 Task: Search one way flight ticket for 1 adult, 5 children, 2 infants in seat and 1 infant on lap in first from Lawton: Lawton-fort Sill Regional Airport to New Bern: Coastal Carolina Regional Airport (was Craven County Regional) on 8-4-2023. Choice of flights is Royal air maroc. Number of bags: 7 checked bags. Price is upto 77000. Outbound departure time preference is 12:00.
Action: Mouse pressed left at (323, 264)
Screenshot: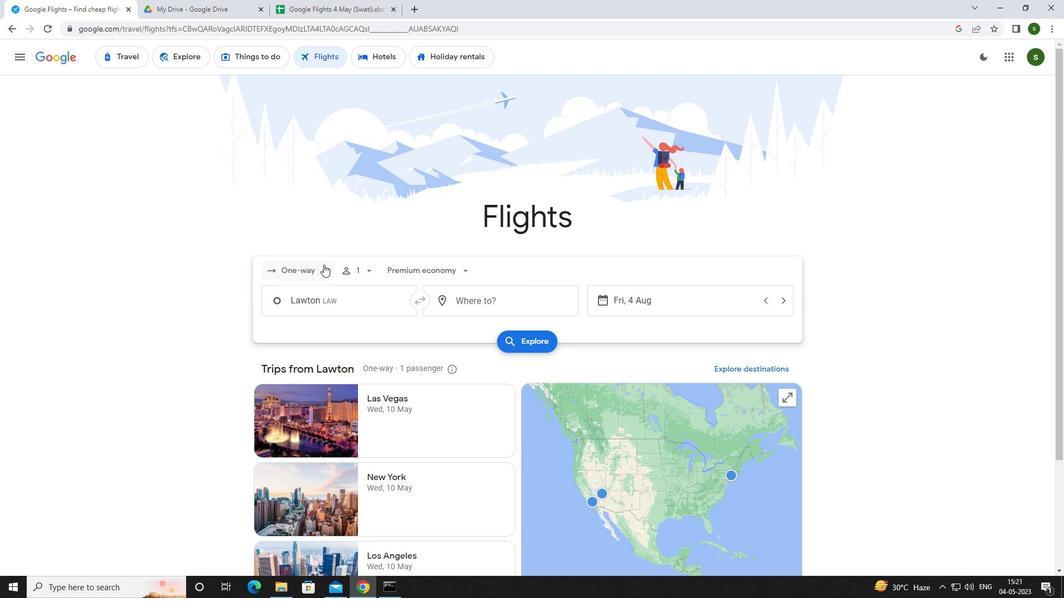 
Action: Mouse moved to (317, 317)
Screenshot: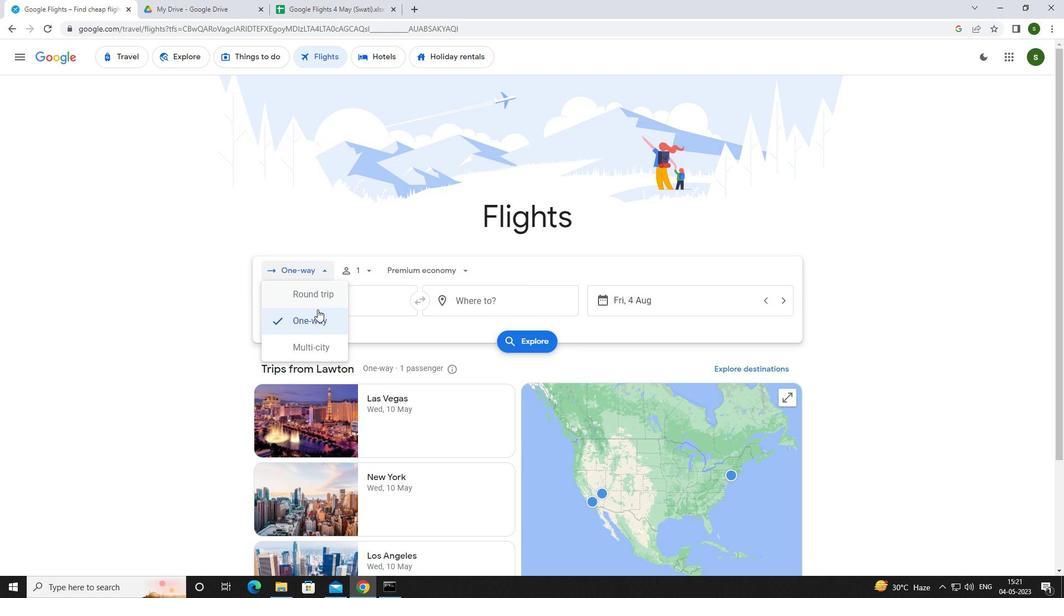 
Action: Mouse pressed left at (317, 317)
Screenshot: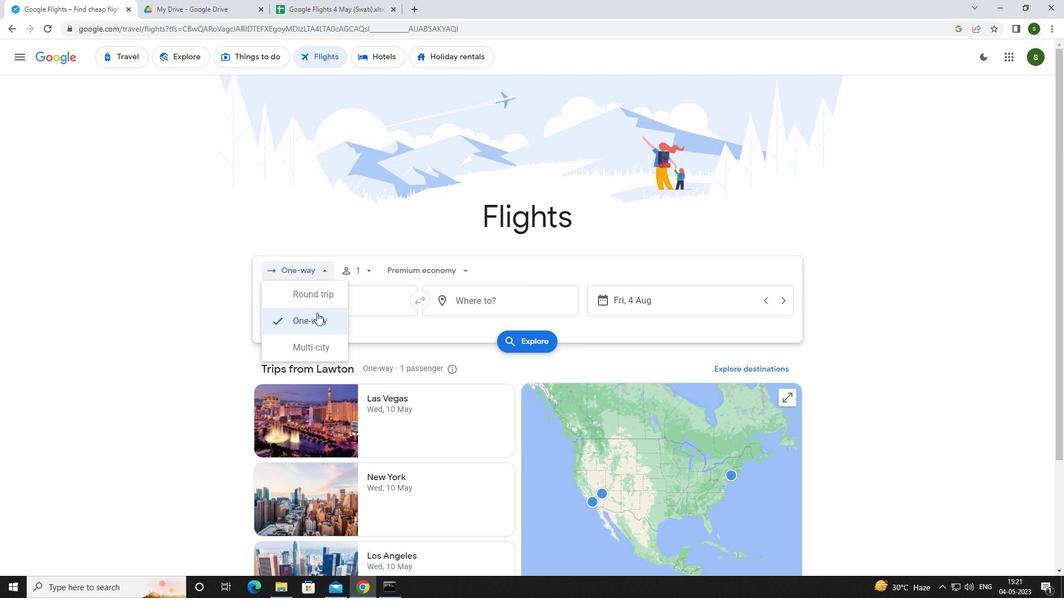 
Action: Mouse moved to (364, 273)
Screenshot: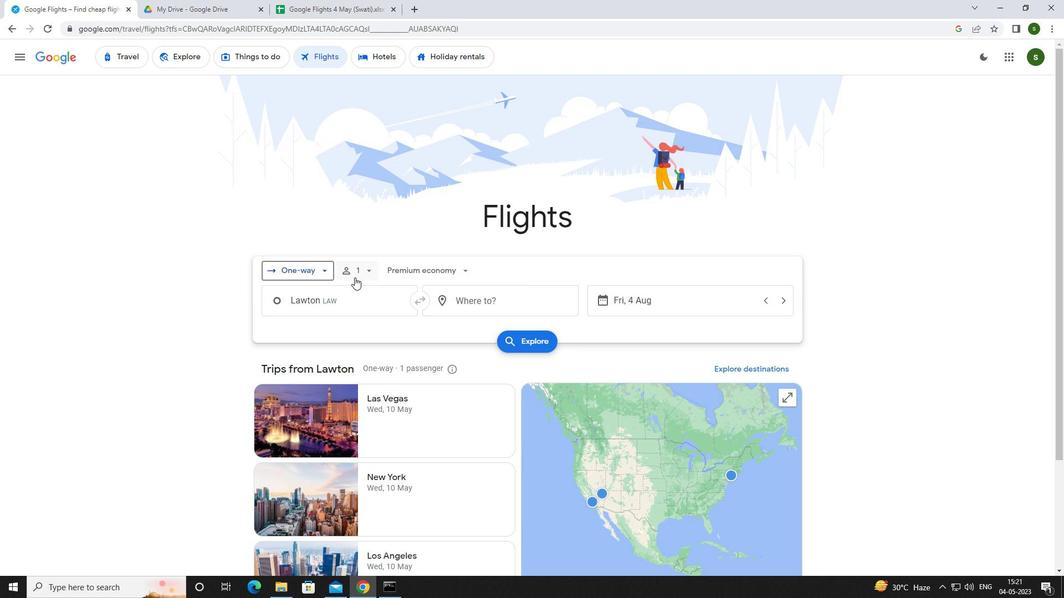 
Action: Mouse pressed left at (364, 273)
Screenshot: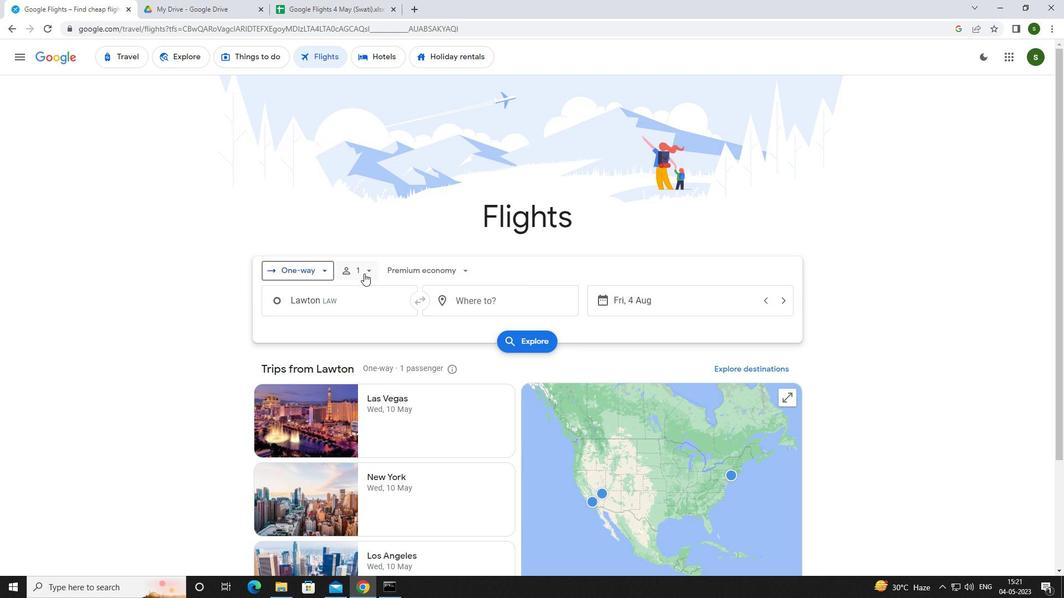 
Action: Mouse moved to (458, 323)
Screenshot: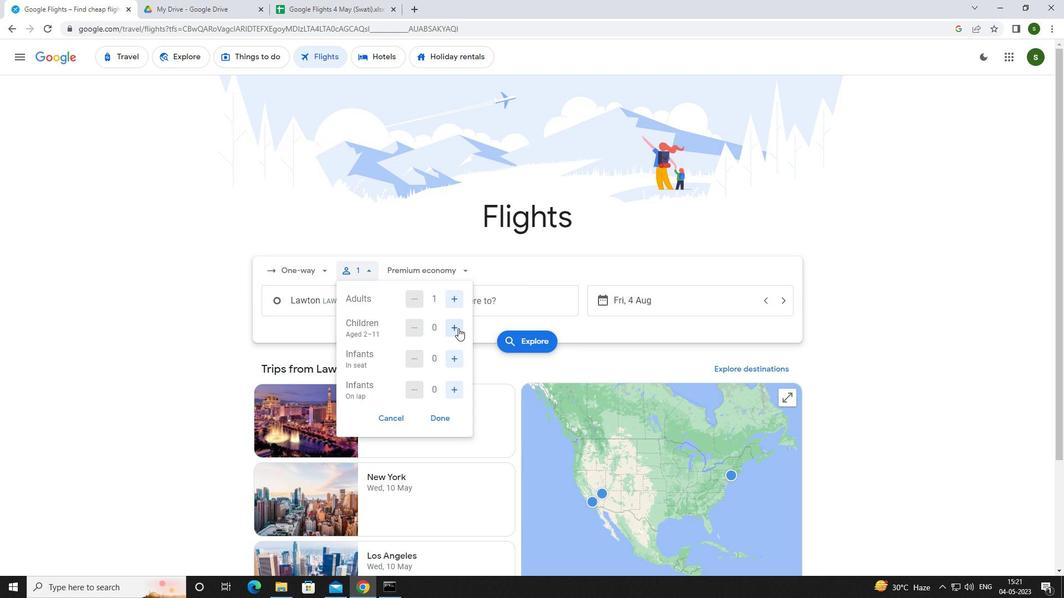 
Action: Mouse pressed left at (458, 323)
Screenshot: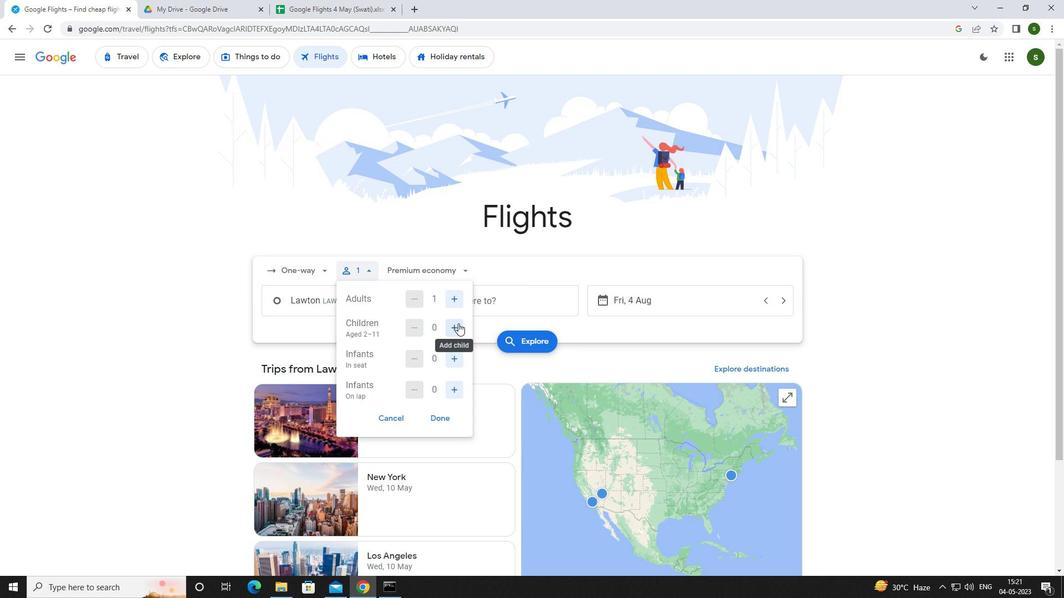 
Action: Mouse pressed left at (458, 323)
Screenshot: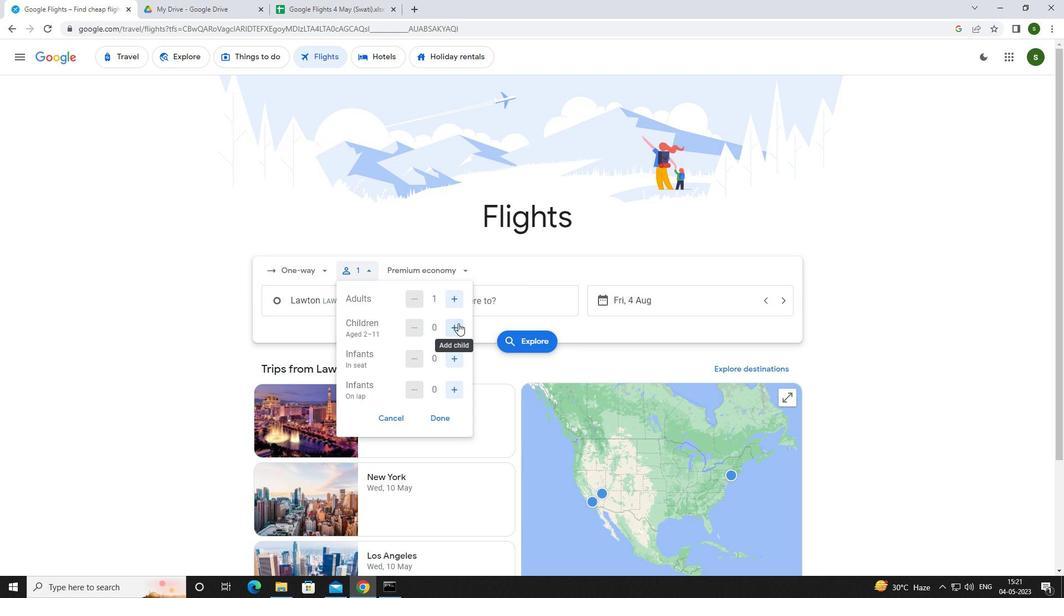 
Action: Mouse pressed left at (458, 323)
Screenshot: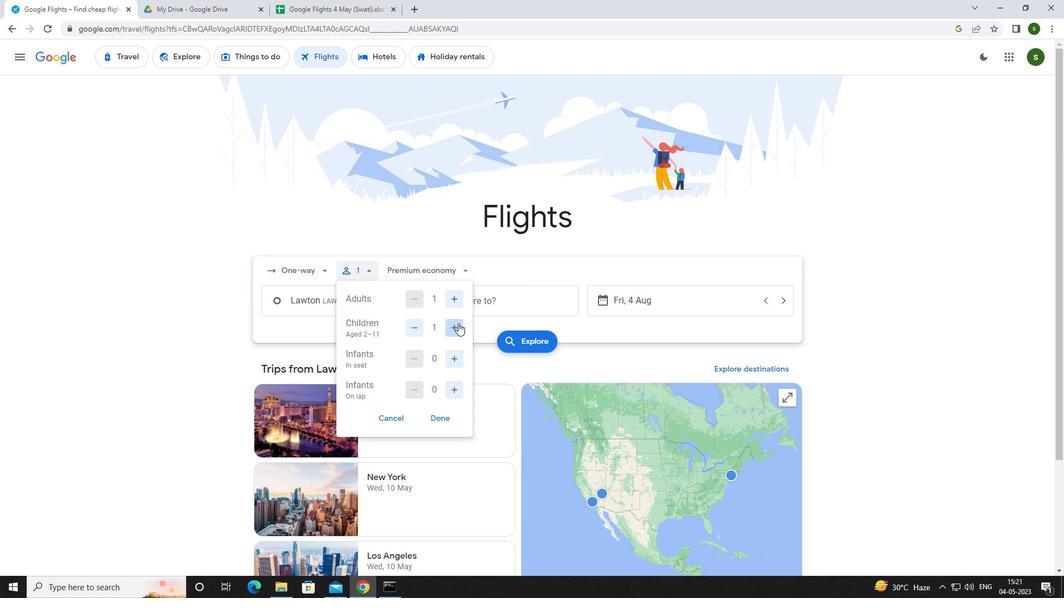 
Action: Mouse pressed left at (458, 323)
Screenshot: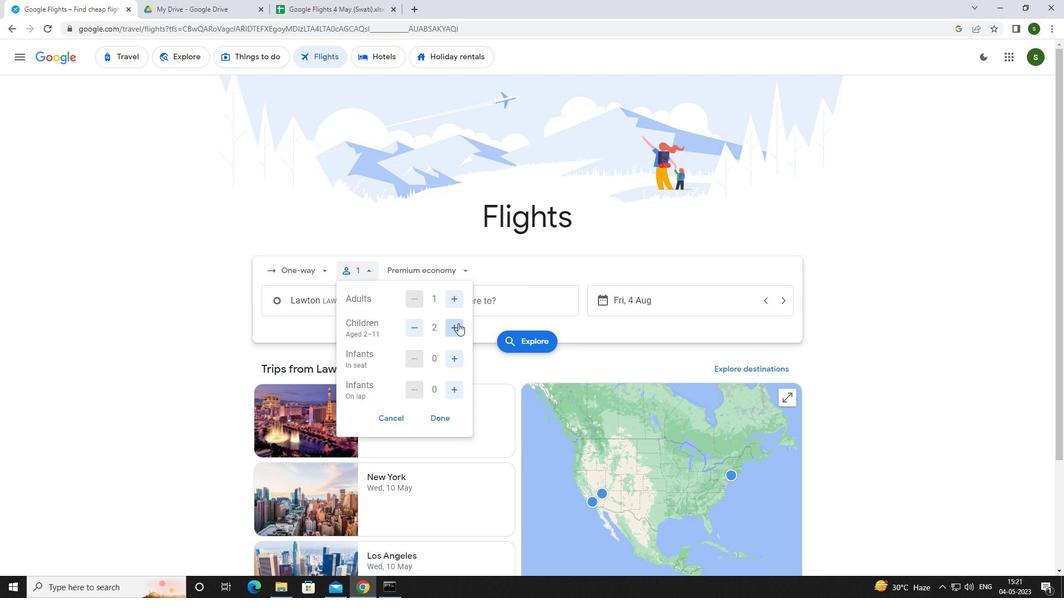 
Action: Mouse pressed left at (458, 323)
Screenshot: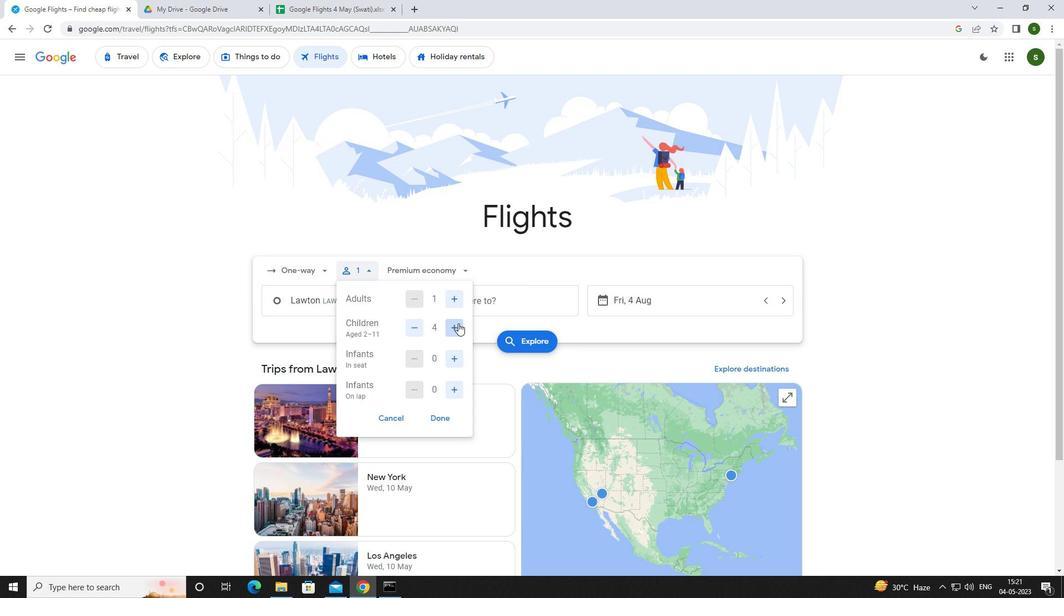 
Action: Mouse moved to (450, 356)
Screenshot: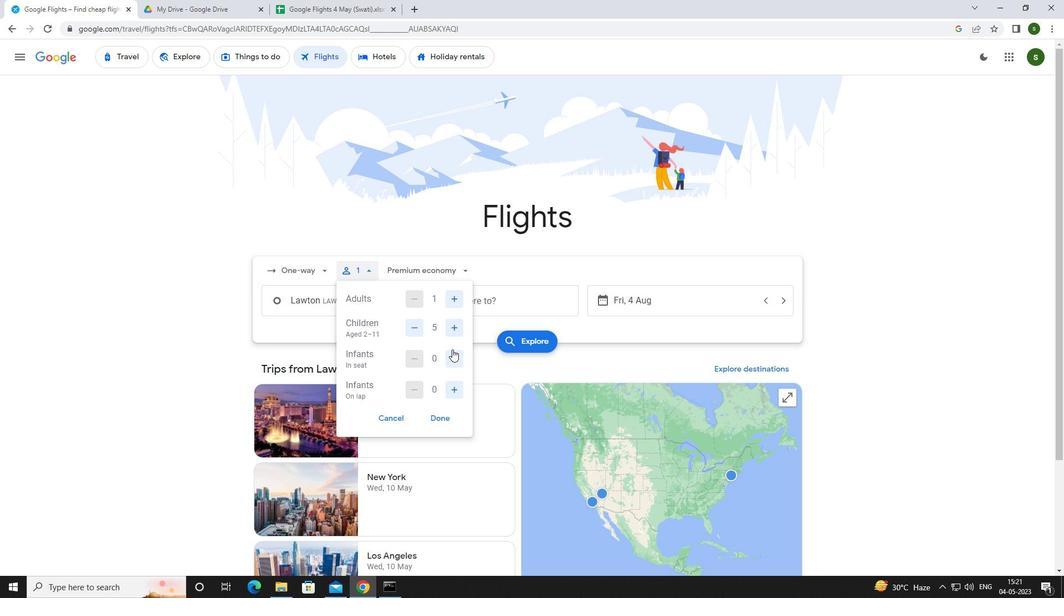 
Action: Mouse pressed left at (450, 356)
Screenshot: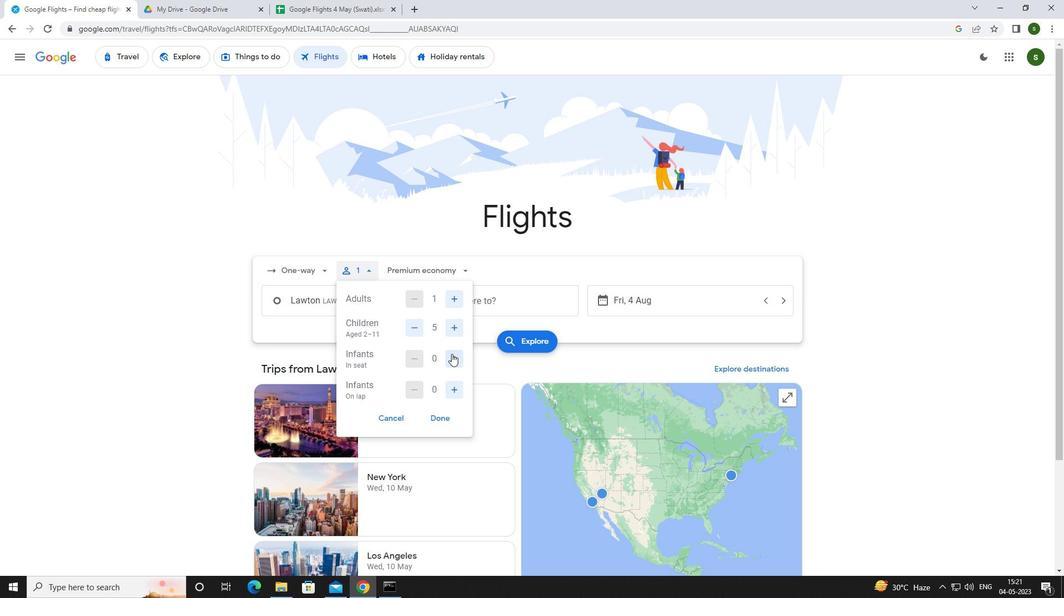 
Action: Mouse moved to (446, 386)
Screenshot: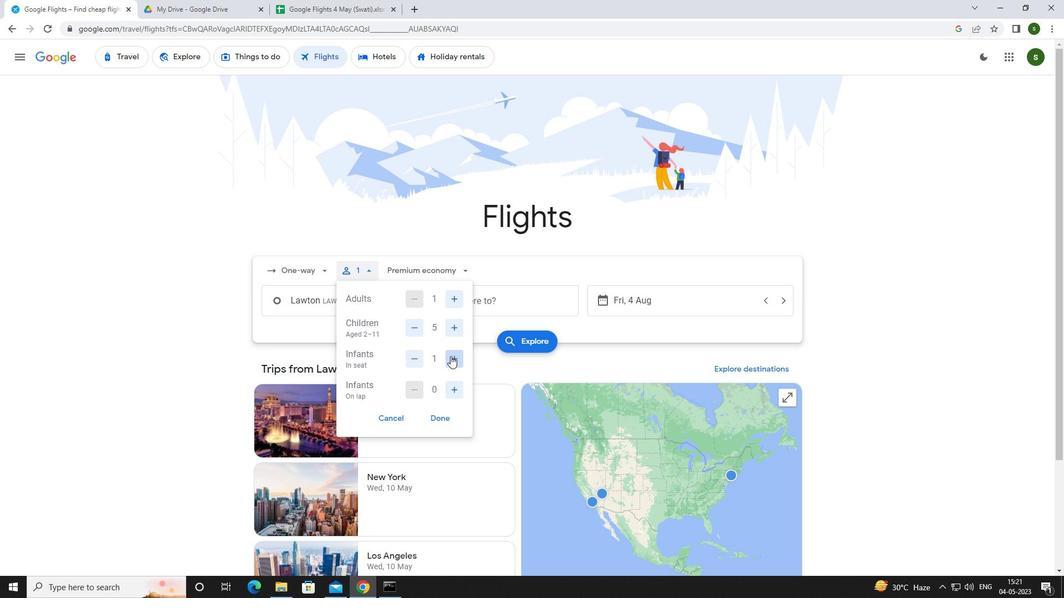 
Action: Mouse pressed left at (446, 386)
Screenshot: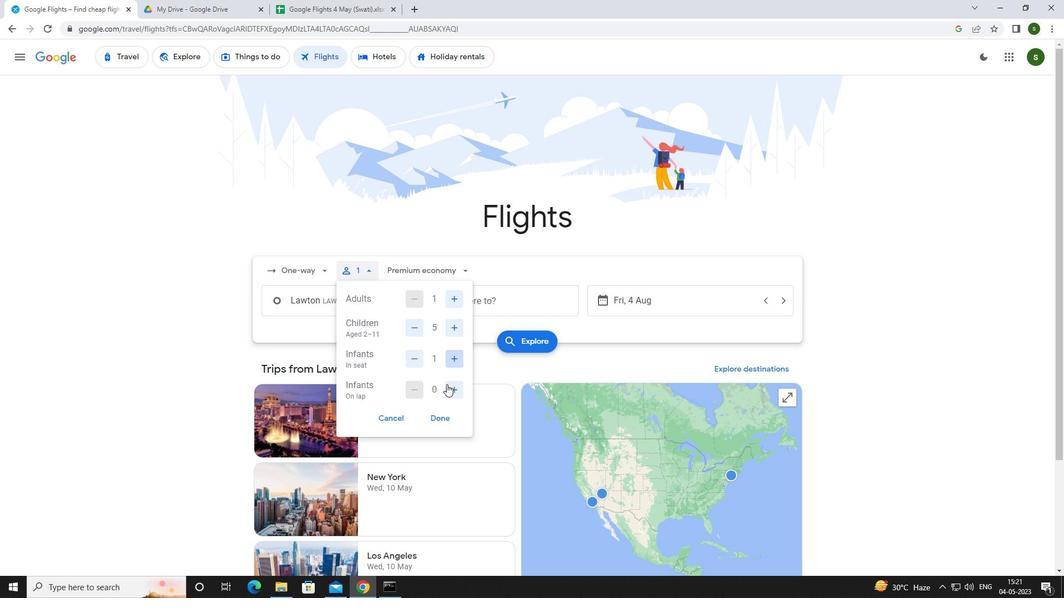 
Action: Mouse moved to (452, 276)
Screenshot: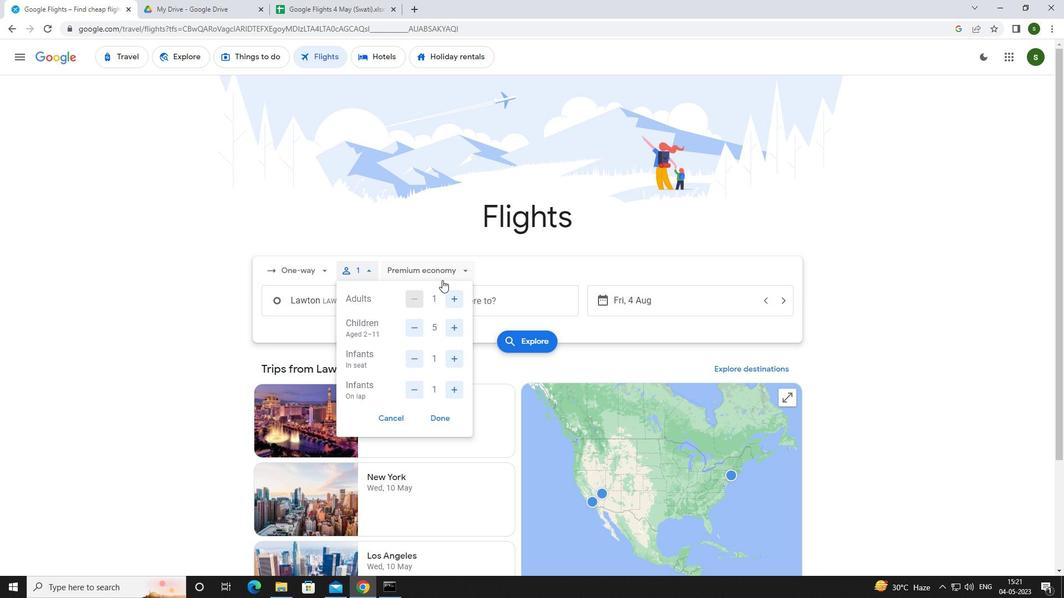 
Action: Mouse pressed left at (452, 276)
Screenshot: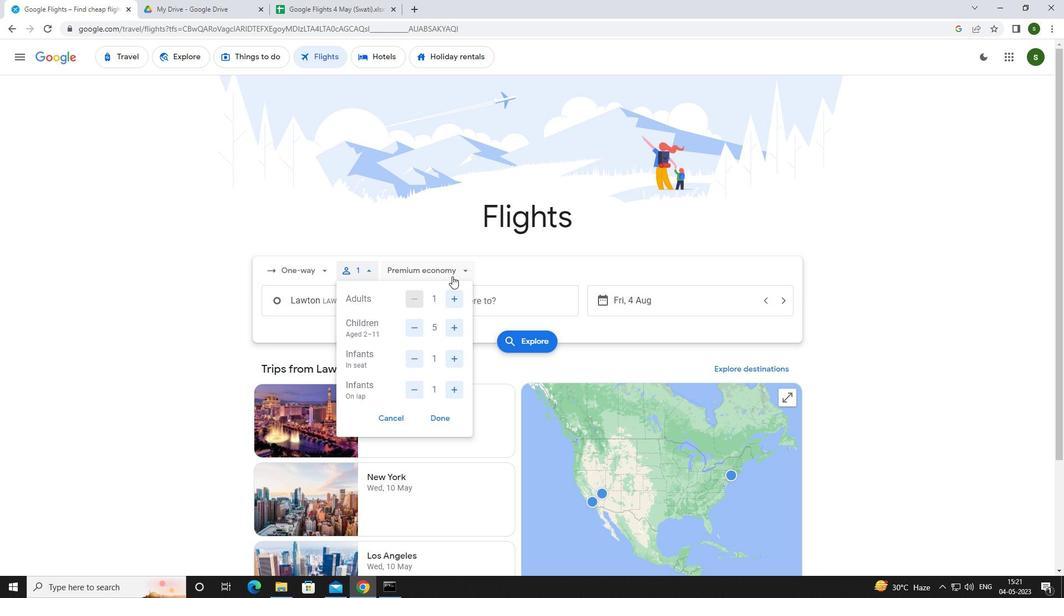 
Action: Mouse moved to (443, 373)
Screenshot: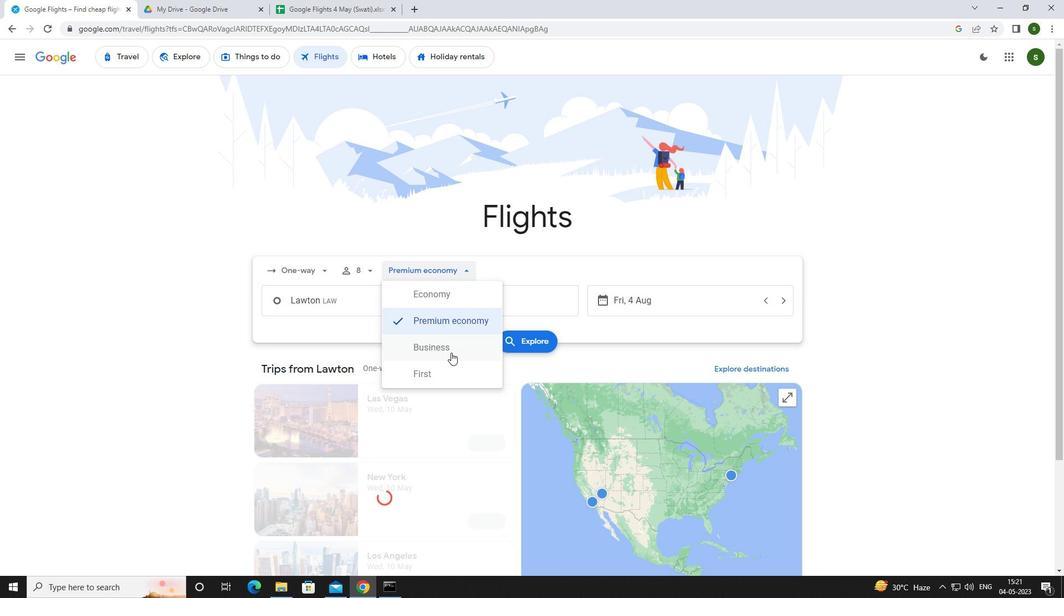 
Action: Mouse pressed left at (443, 373)
Screenshot: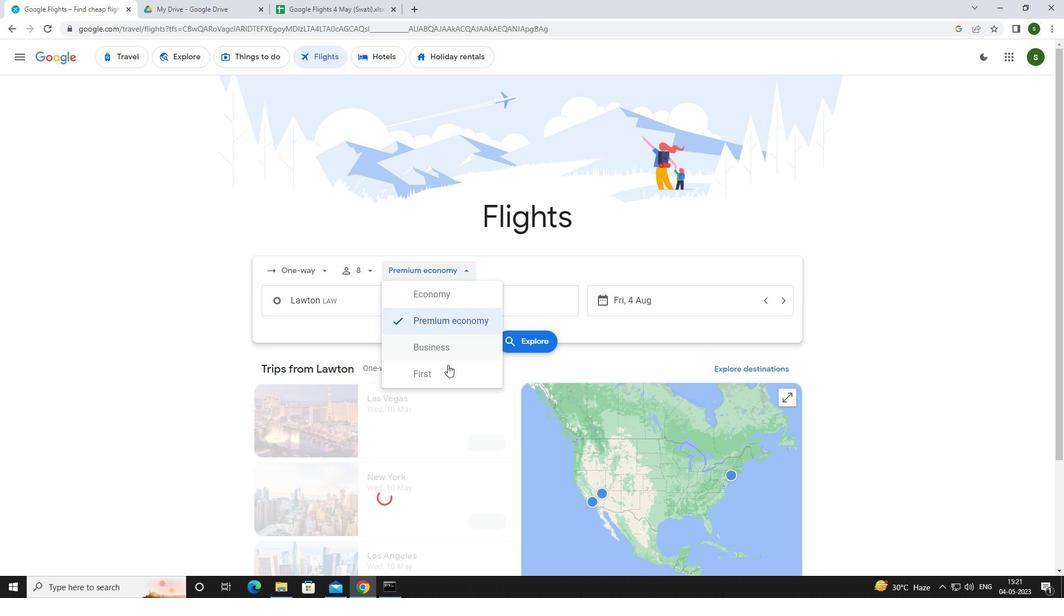 
Action: Mouse moved to (369, 301)
Screenshot: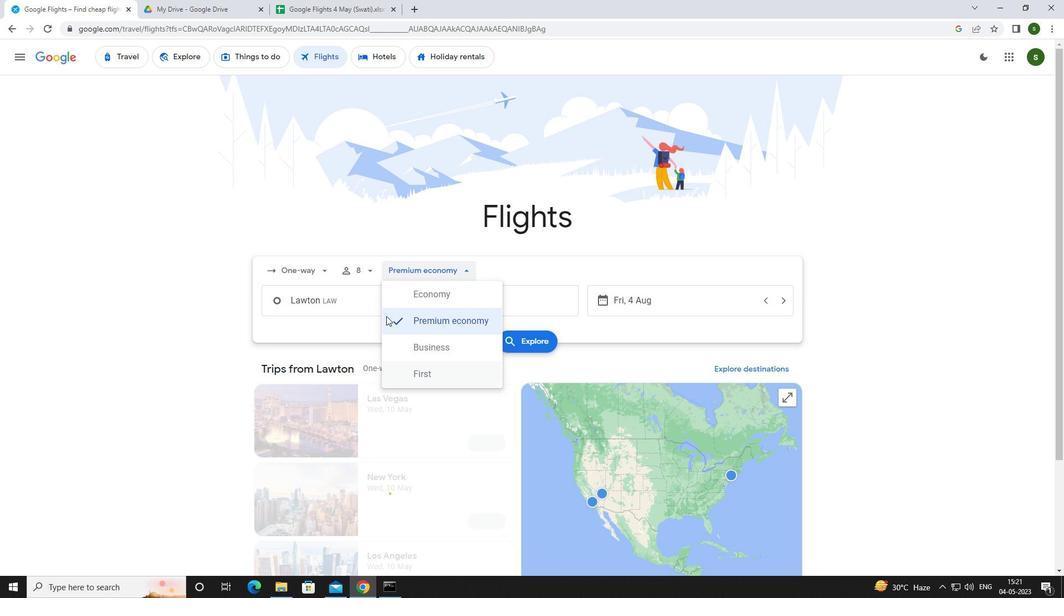 
Action: Mouse pressed left at (369, 301)
Screenshot: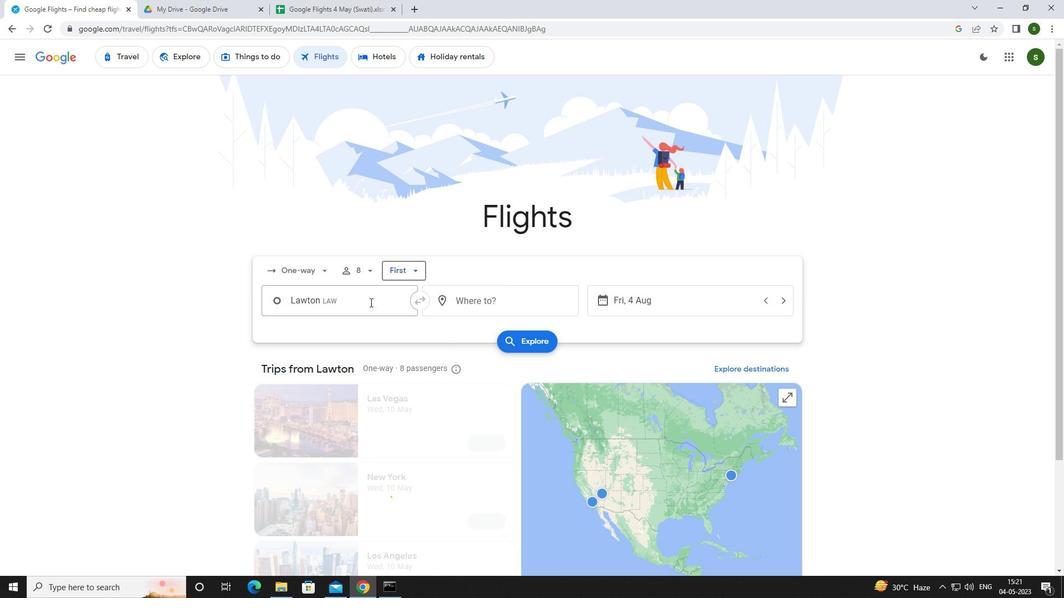 
Action: Key pressed <Key.caps_lock>l<Key.caps_lock>awton
Screenshot: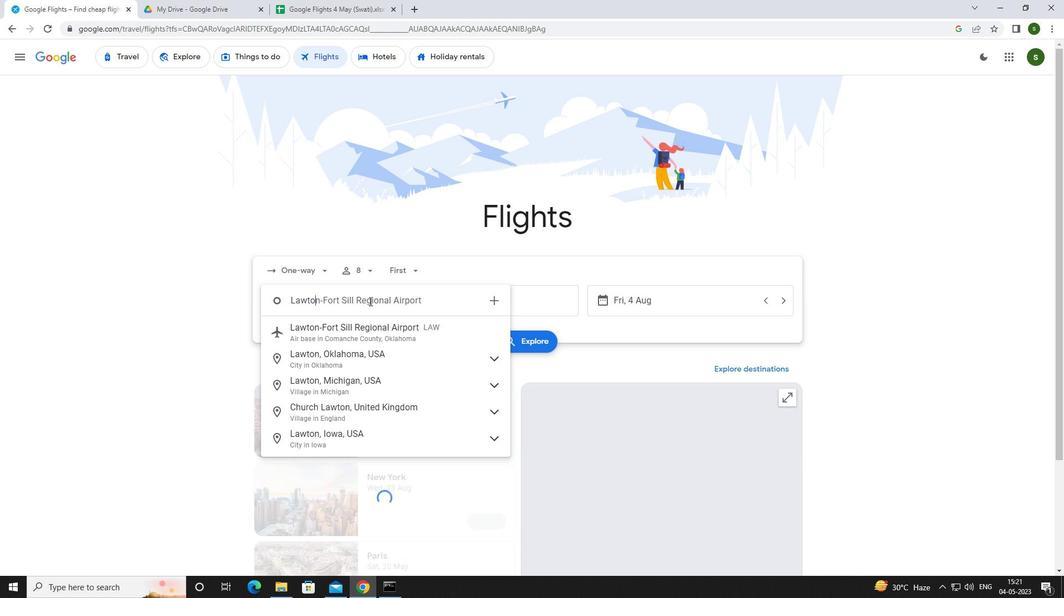 
Action: Mouse moved to (370, 335)
Screenshot: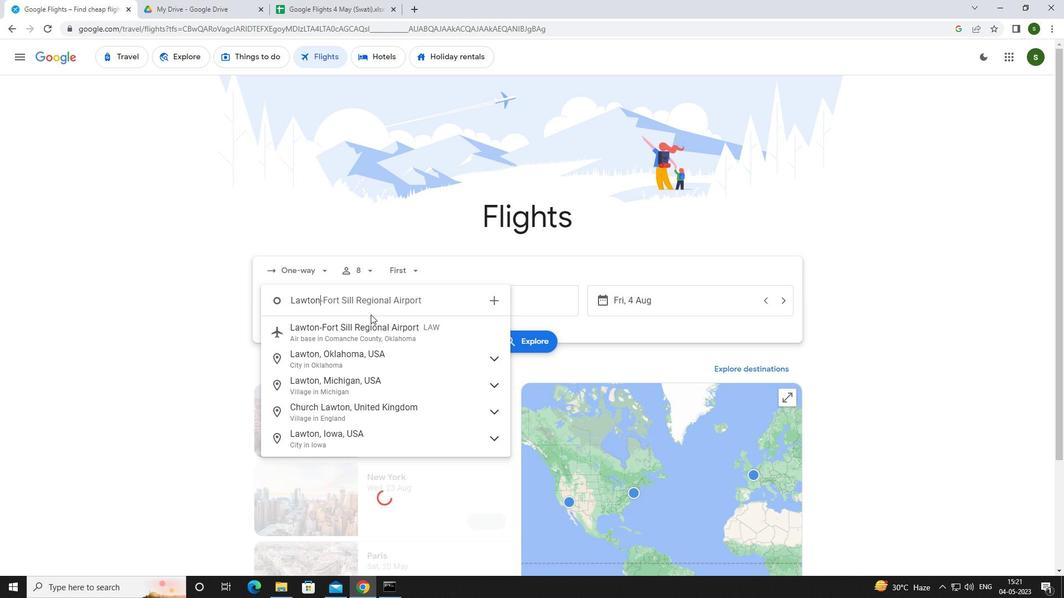 
Action: Mouse pressed left at (370, 335)
Screenshot: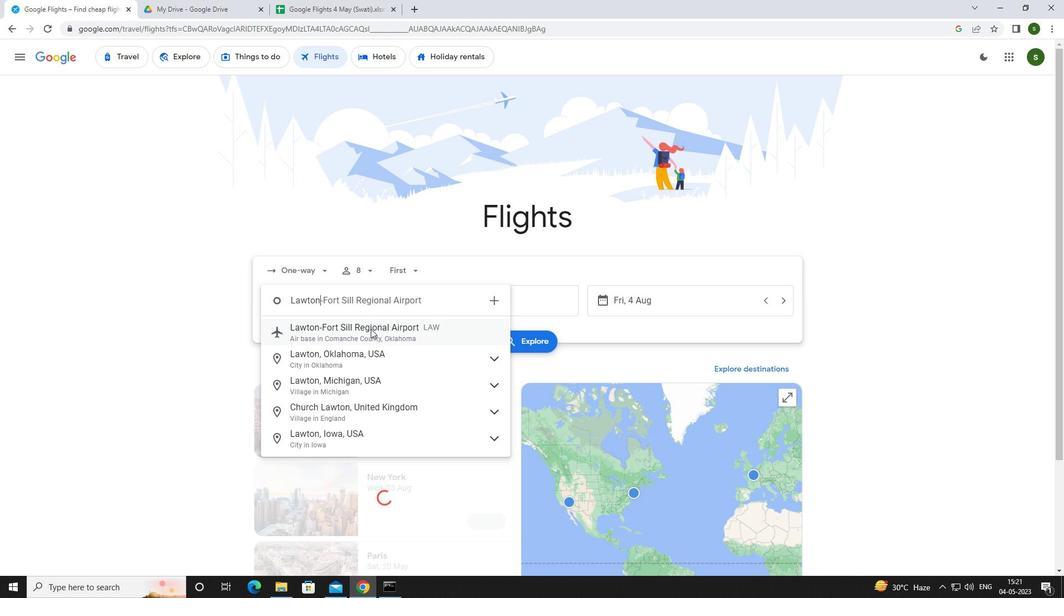 
Action: Mouse moved to (487, 298)
Screenshot: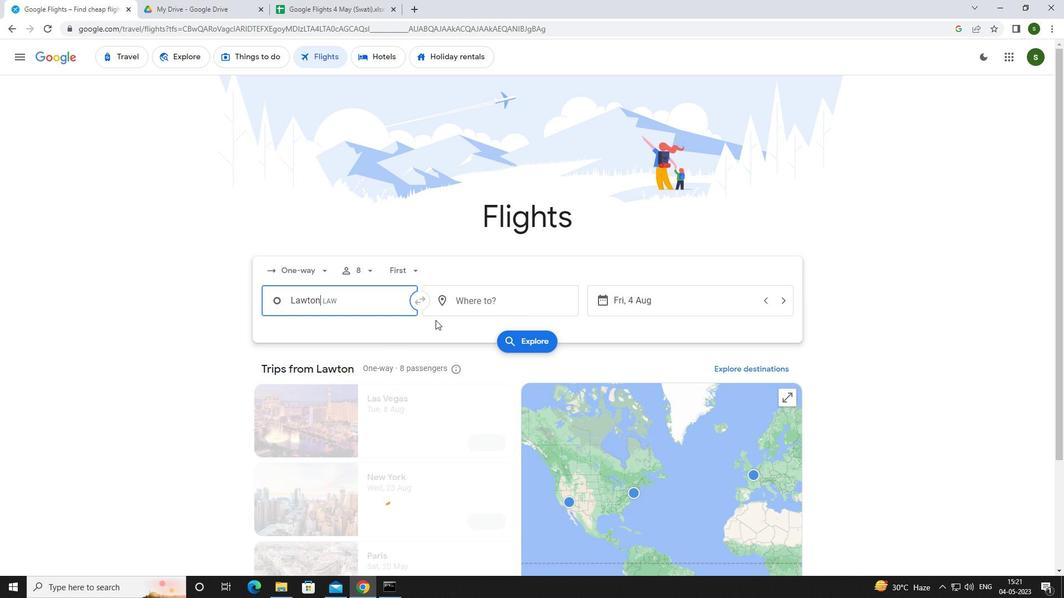 
Action: Mouse pressed left at (487, 298)
Screenshot: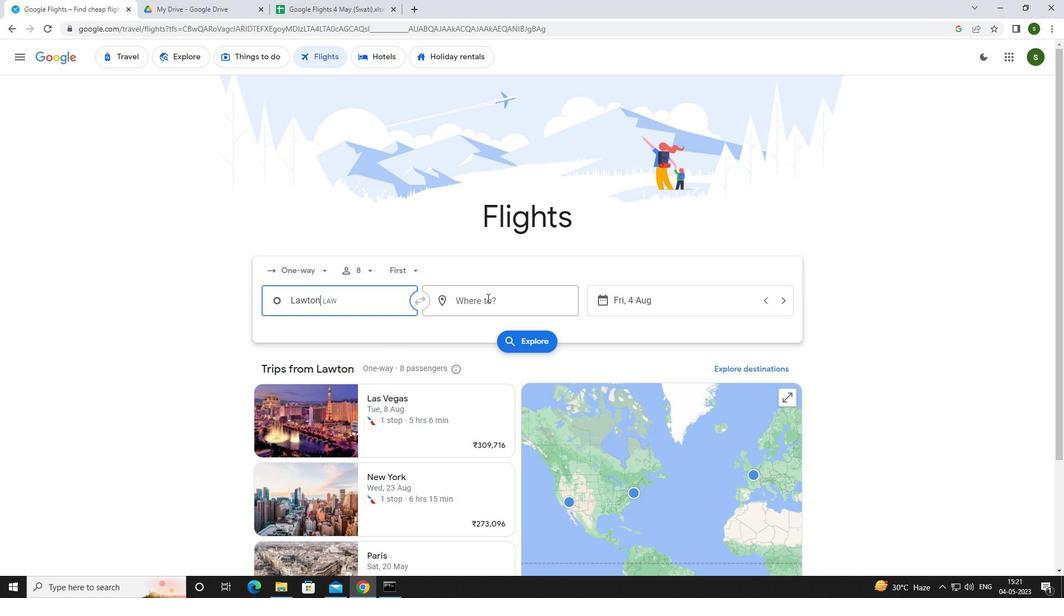 
Action: Key pressed <Key.caps_lock>c<Key.caps_lock>oastal
Screenshot: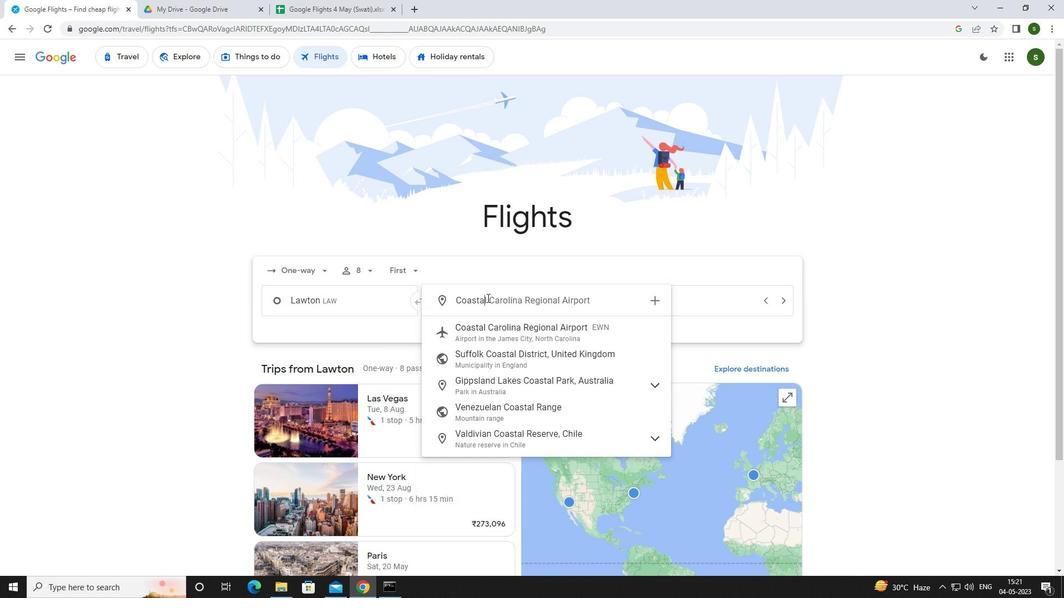 
Action: Mouse moved to (493, 335)
Screenshot: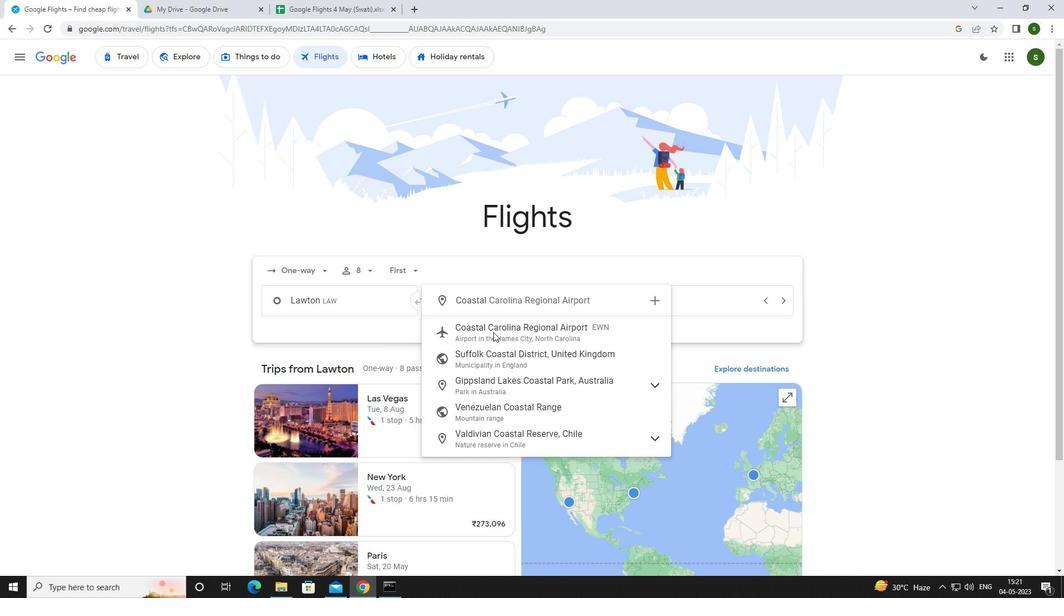 
Action: Mouse pressed left at (493, 335)
Screenshot: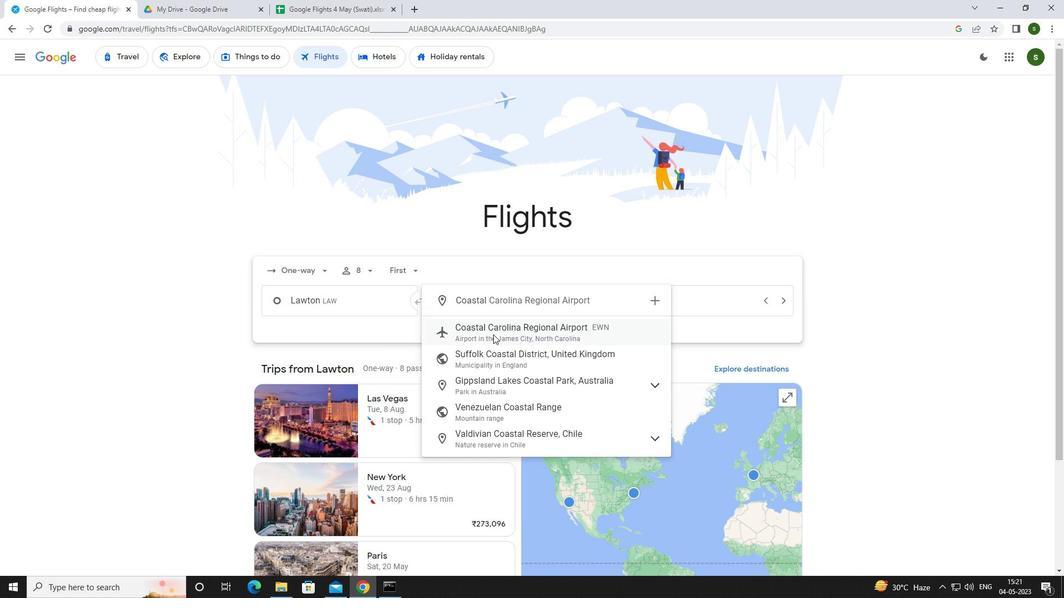 
Action: Mouse moved to (682, 305)
Screenshot: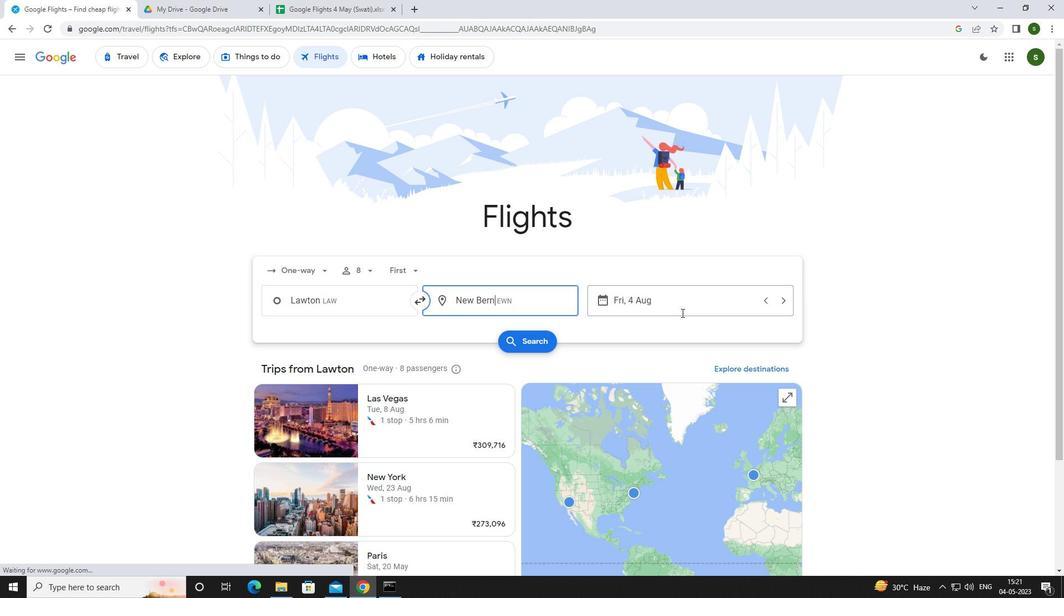 
Action: Mouse pressed left at (682, 305)
Screenshot: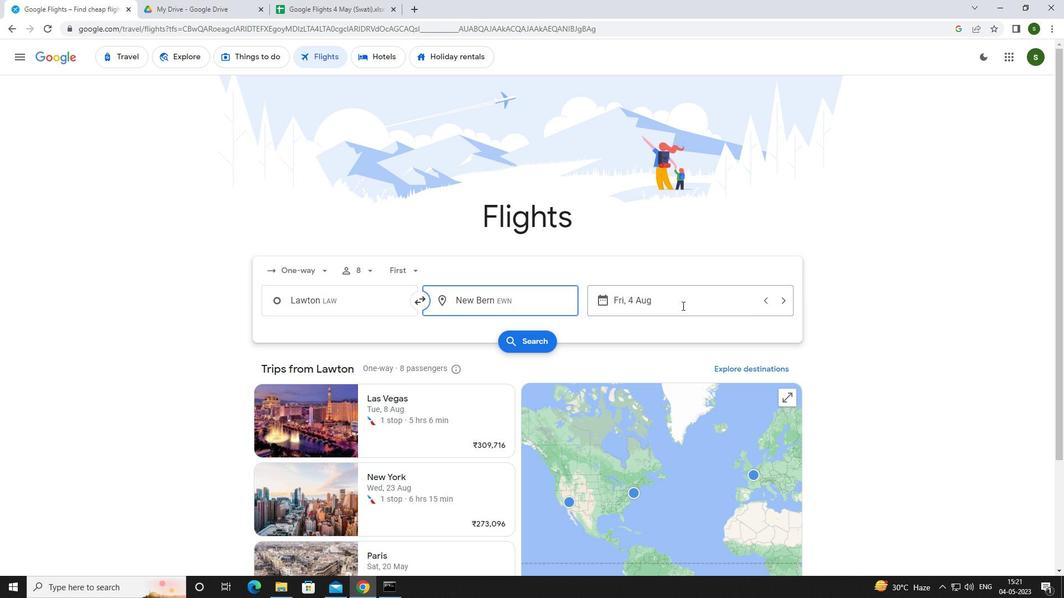 
Action: Mouse moved to (532, 370)
Screenshot: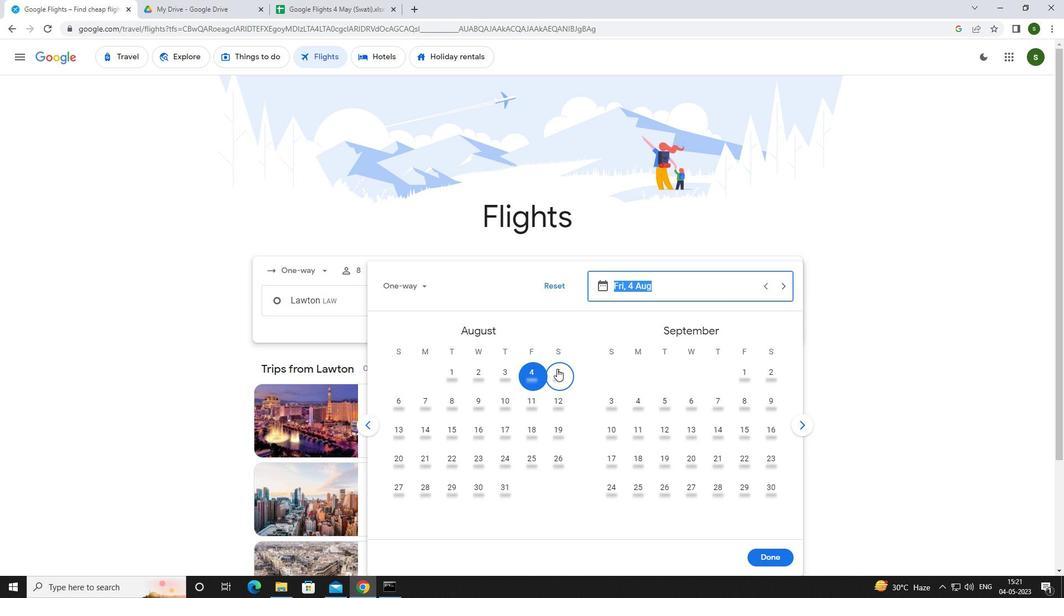 
Action: Mouse pressed left at (532, 370)
Screenshot: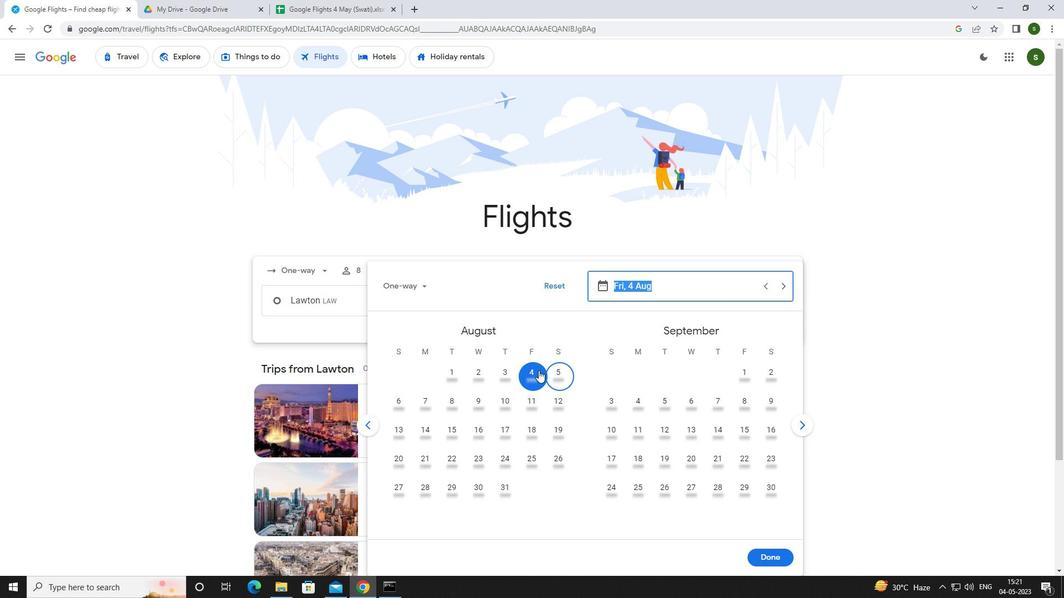 
Action: Mouse moved to (756, 555)
Screenshot: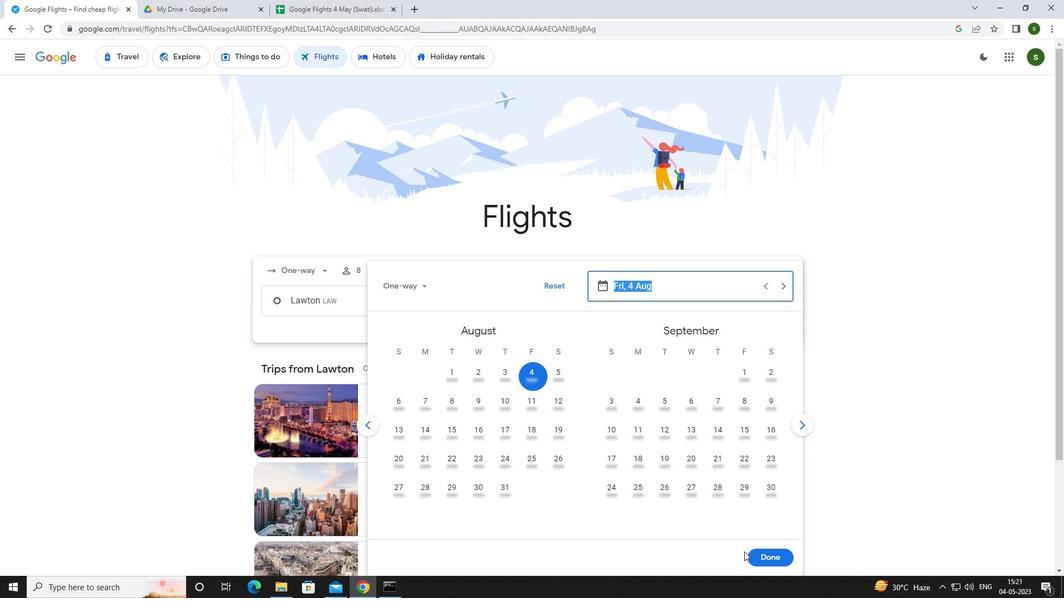 
Action: Mouse pressed left at (756, 555)
Screenshot: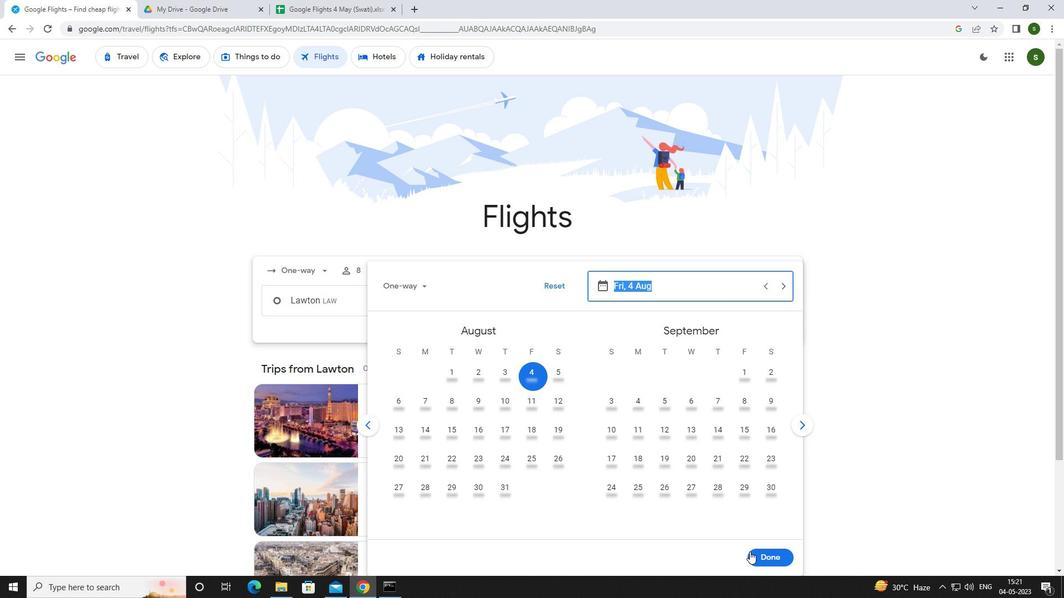 
Action: Mouse moved to (521, 341)
Screenshot: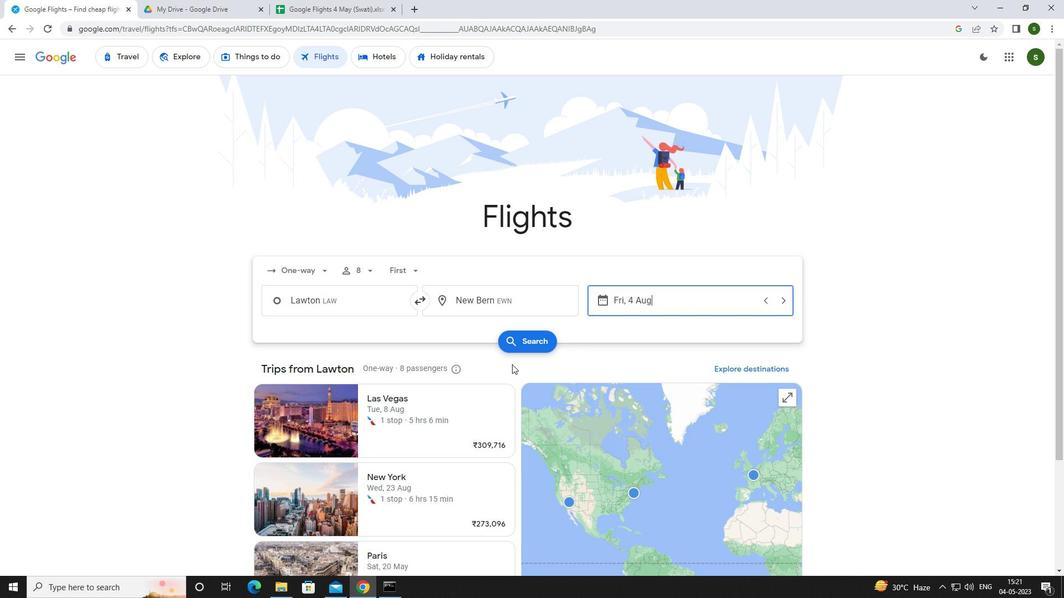 
Action: Mouse pressed left at (521, 341)
Screenshot: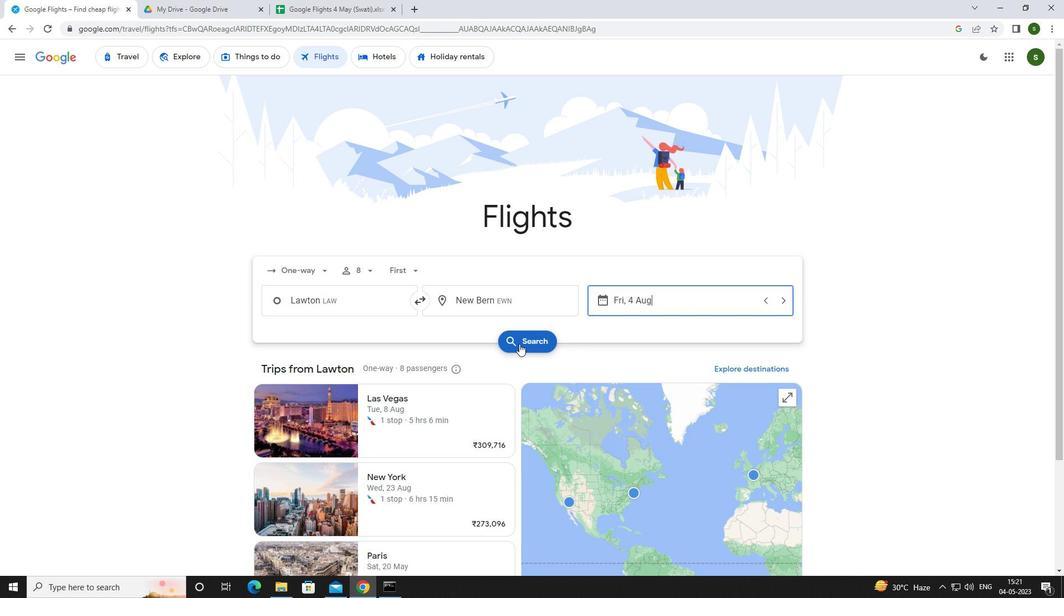 
Action: Mouse moved to (278, 159)
Screenshot: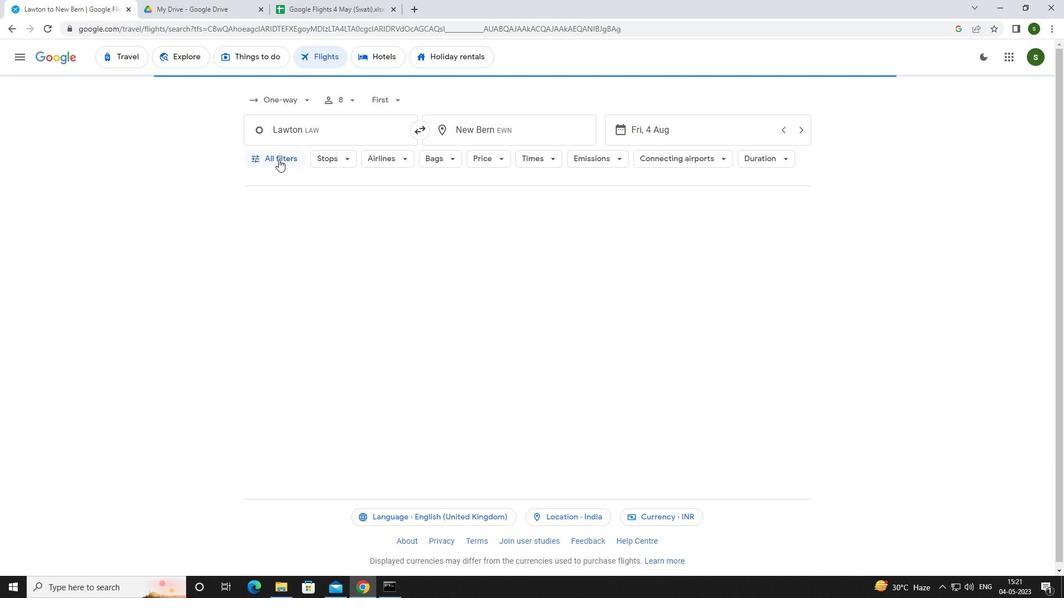 
Action: Mouse pressed left at (278, 159)
Screenshot: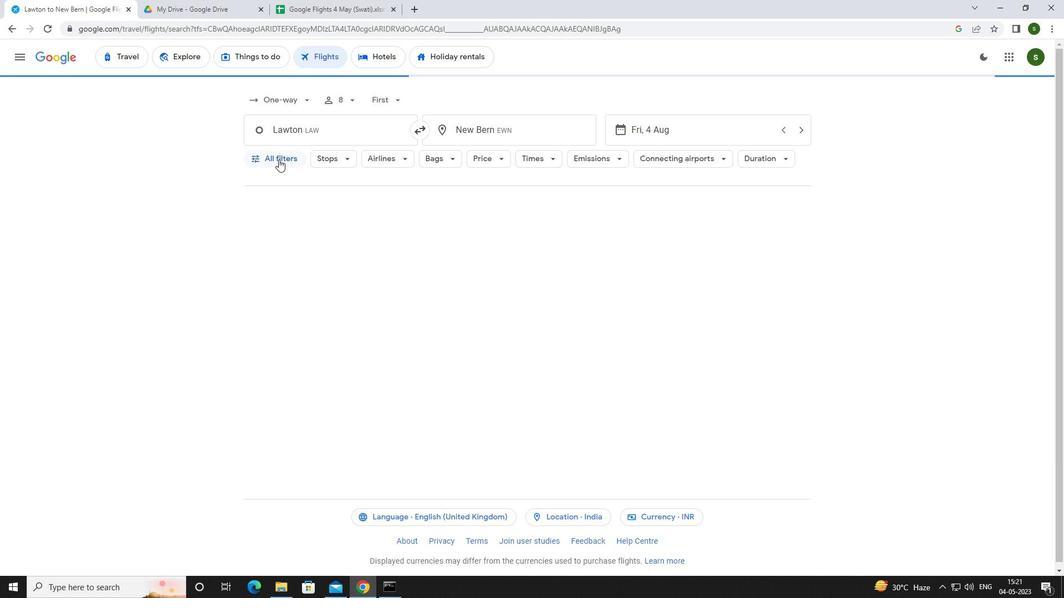 
Action: Mouse moved to (412, 395)
Screenshot: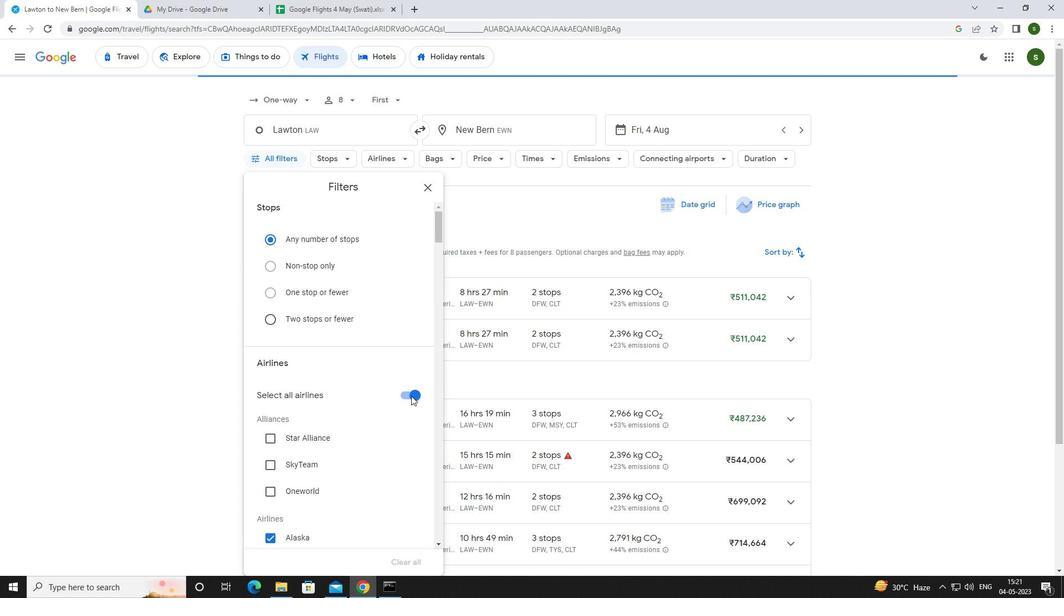 
Action: Mouse pressed left at (412, 395)
Screenshot: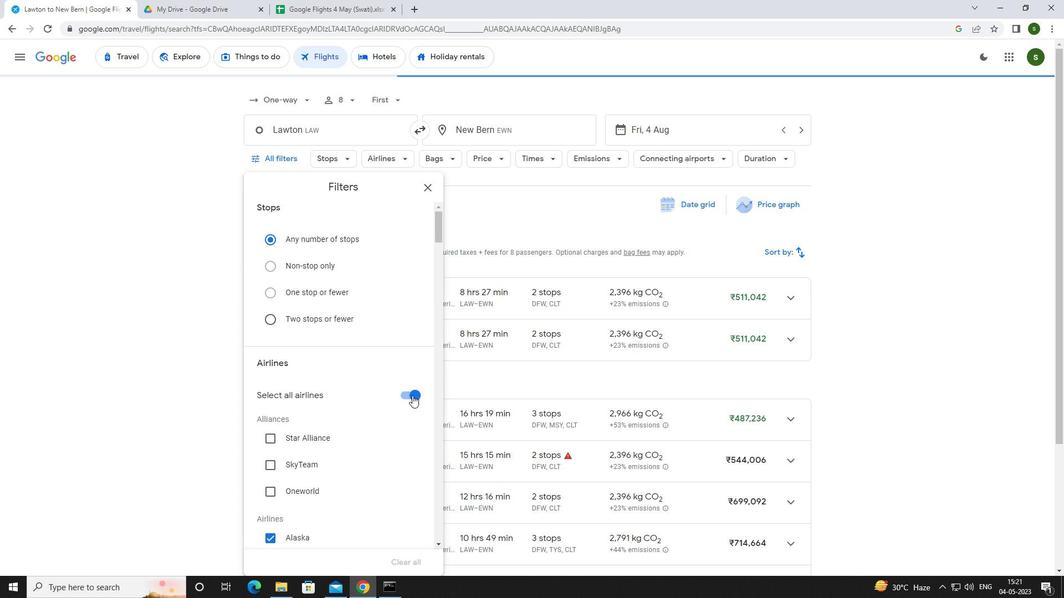 
Action: Mouse moved to (385, 355)
Screenshot: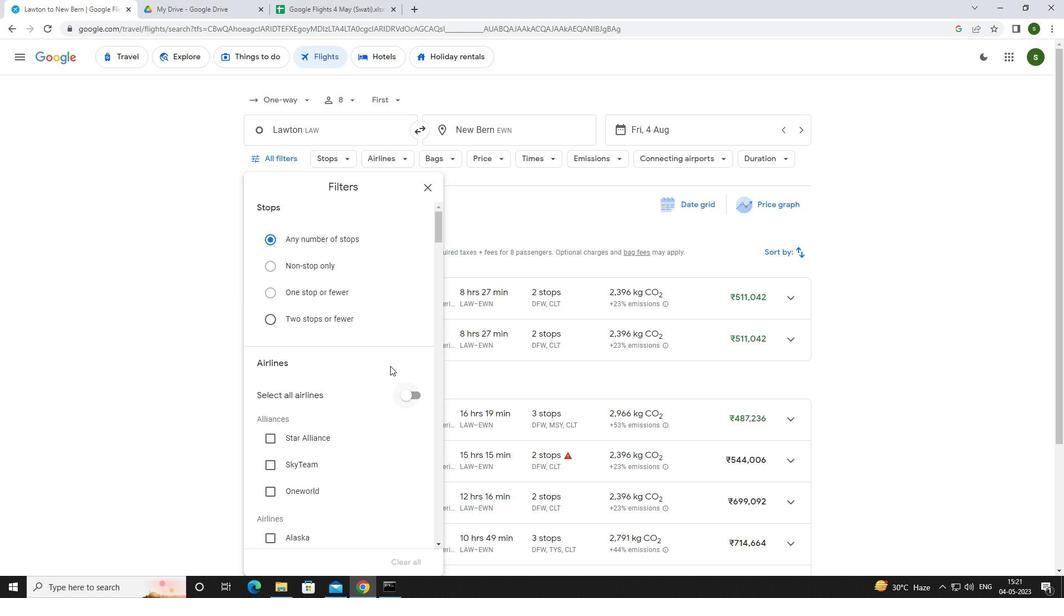 
Action: Mouse scrolled (385, 354) with delta (0, 0)
Screenshot: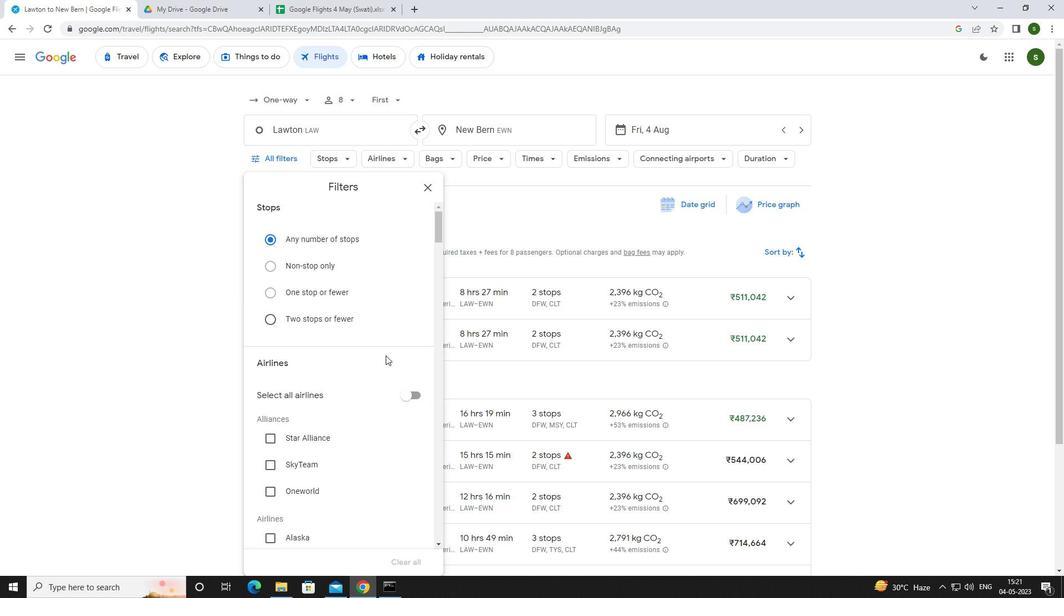 
Action: Mouse scrolled (385, 354) with delta (0, 0)
Screenshot: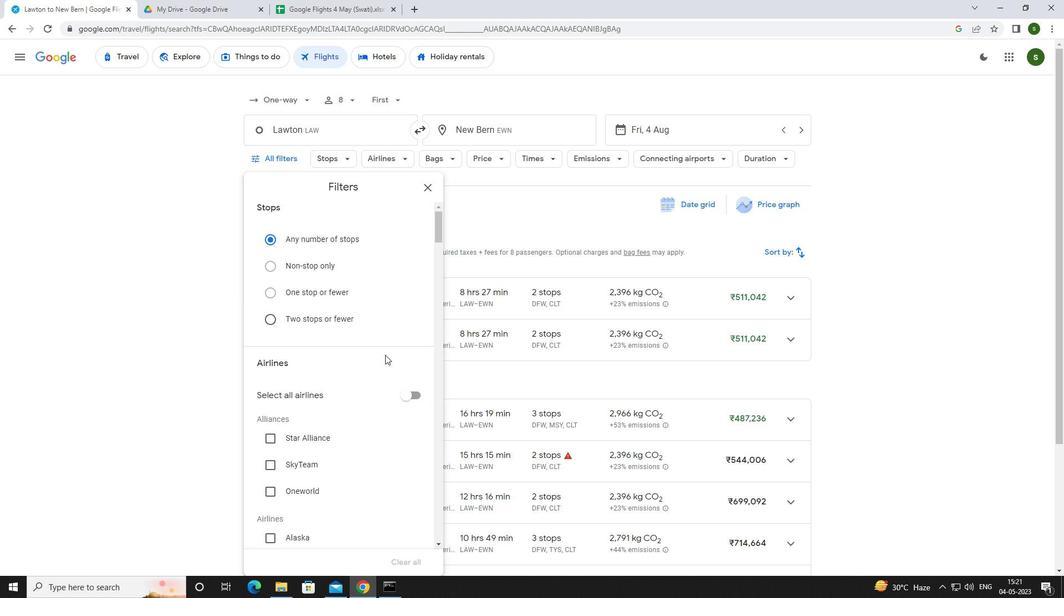 
Action: Mouse scrolled (385, 354) with delta (0, 0)
Screenshot: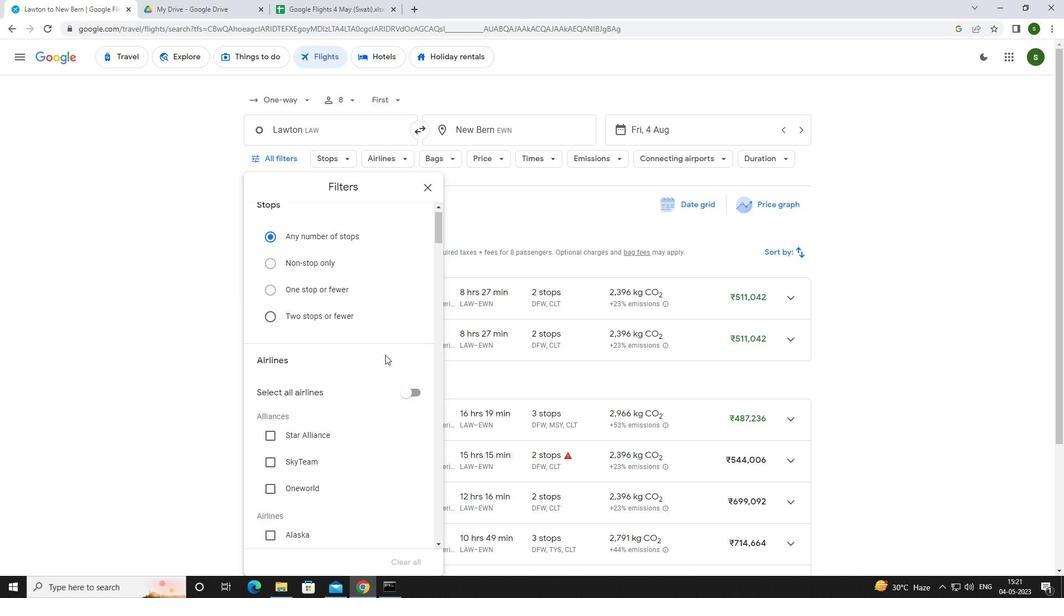 
Action: Mouse scrolled (385, 354) with delta (0, 0)
Screenshot: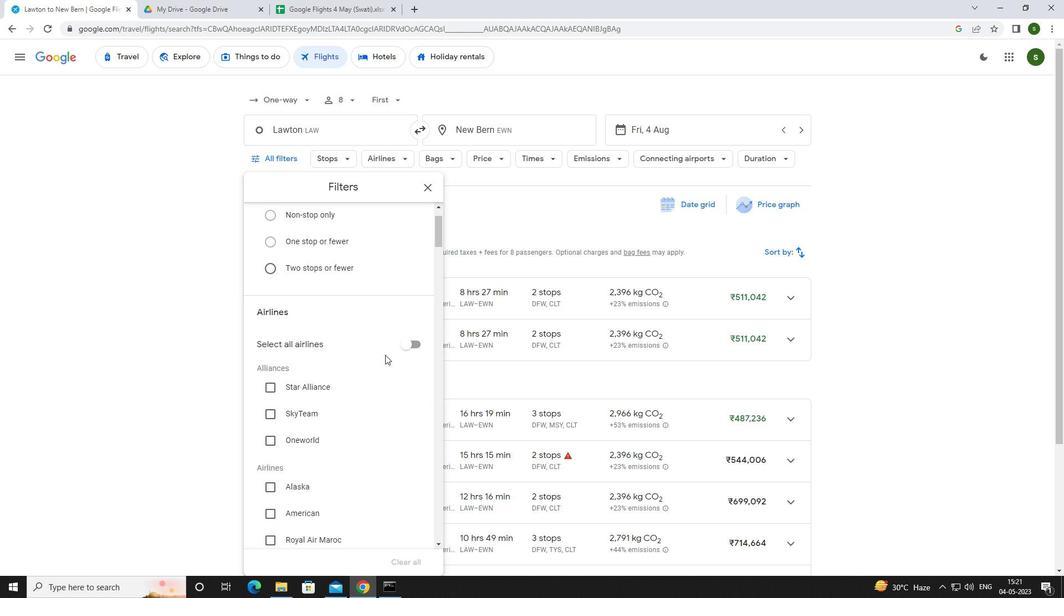 
Action: Mouse moved to (333, 368)
Screenshot: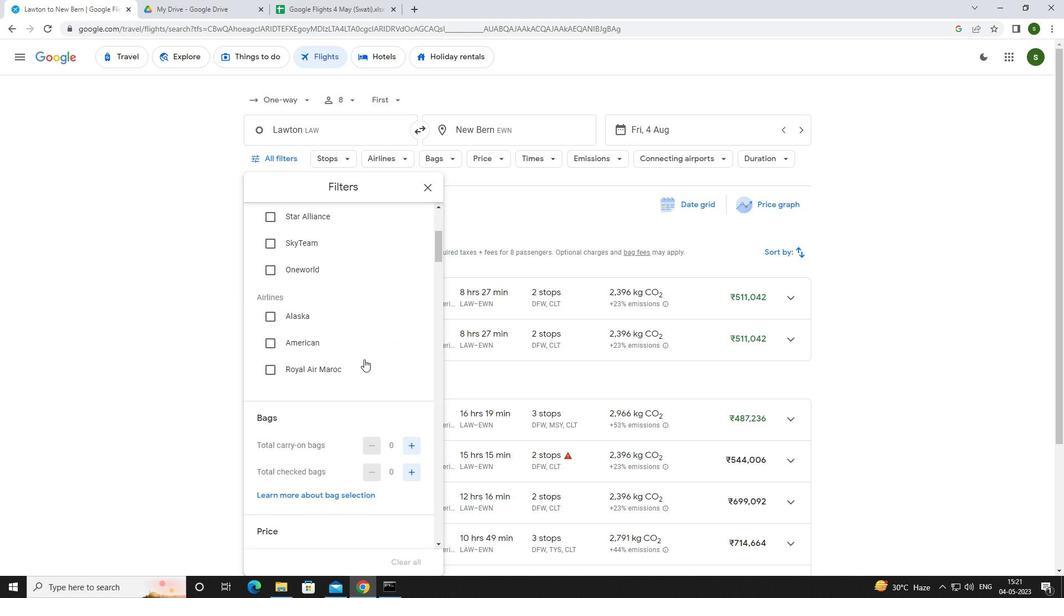 
Action: Mouse pressed left at (333, 368)
Screenshot: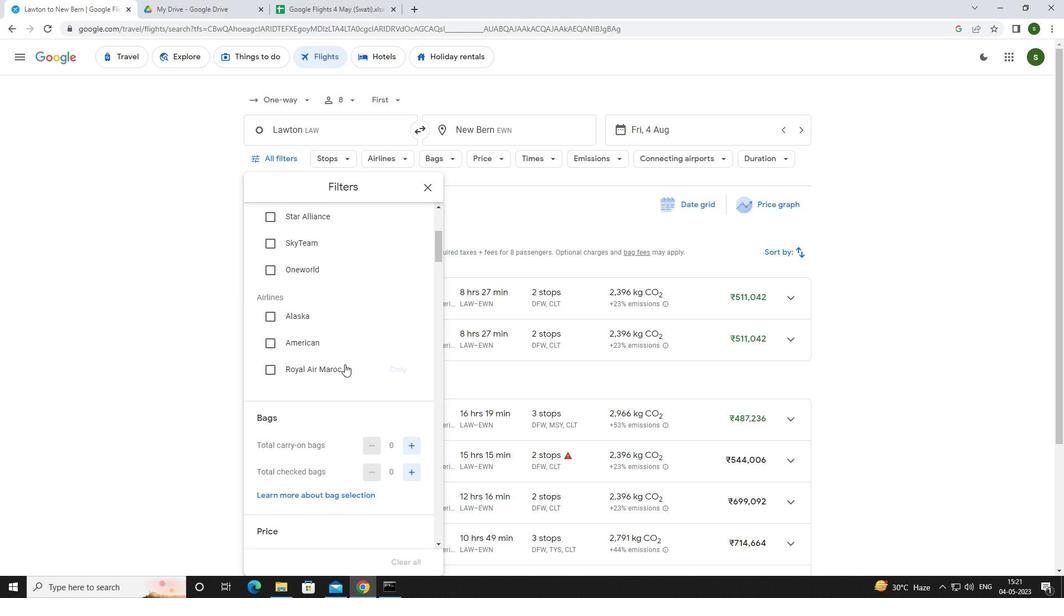 
Action: Mouse scrolled (333, 368) with delta (0, 0)
Screenshot: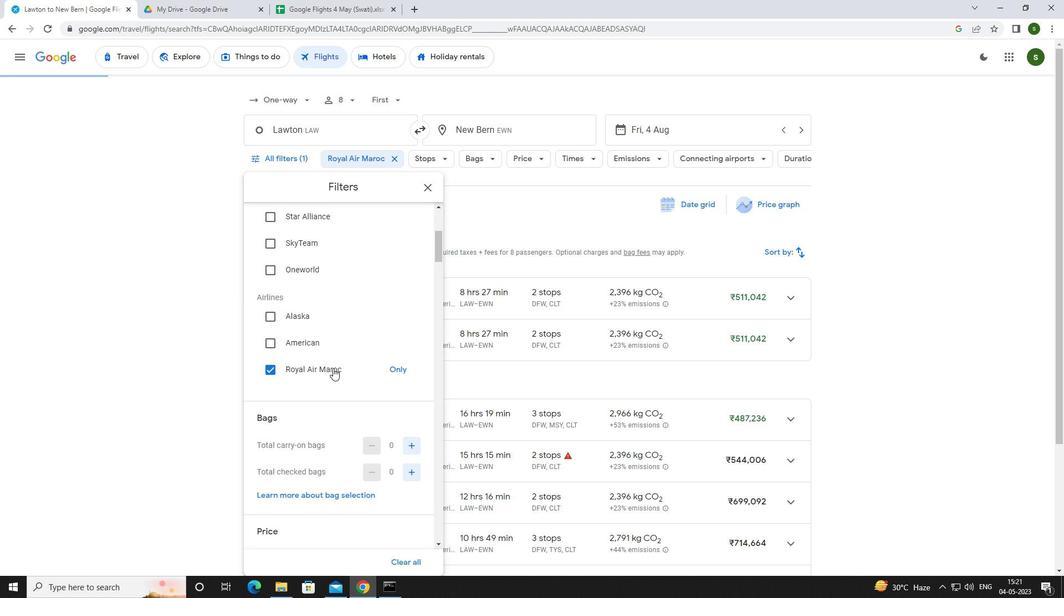 
Action: Mouse scrolled (333, 368) with delta (0, 0)
Screenshot: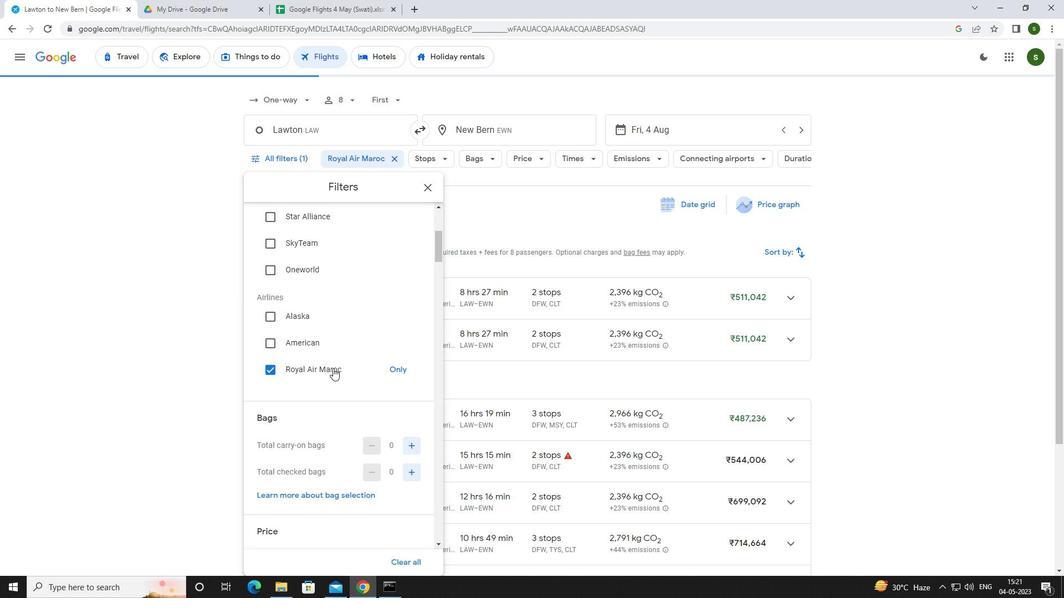 
Action: Mouse moved to (405, 362)
Screenshot: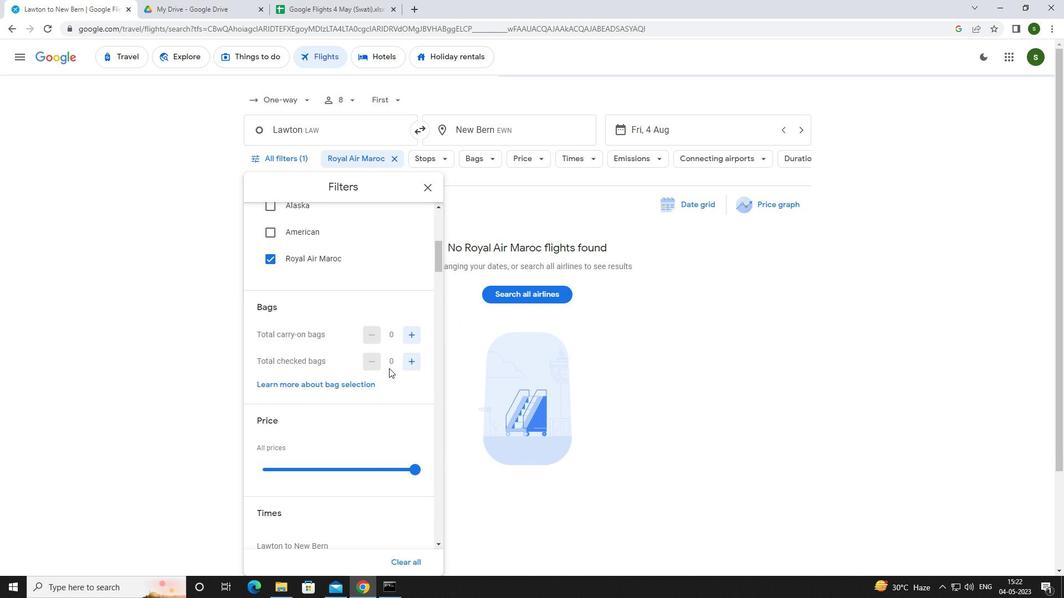 
Action: Mouse pressed left at (405, 362)
Screenshot: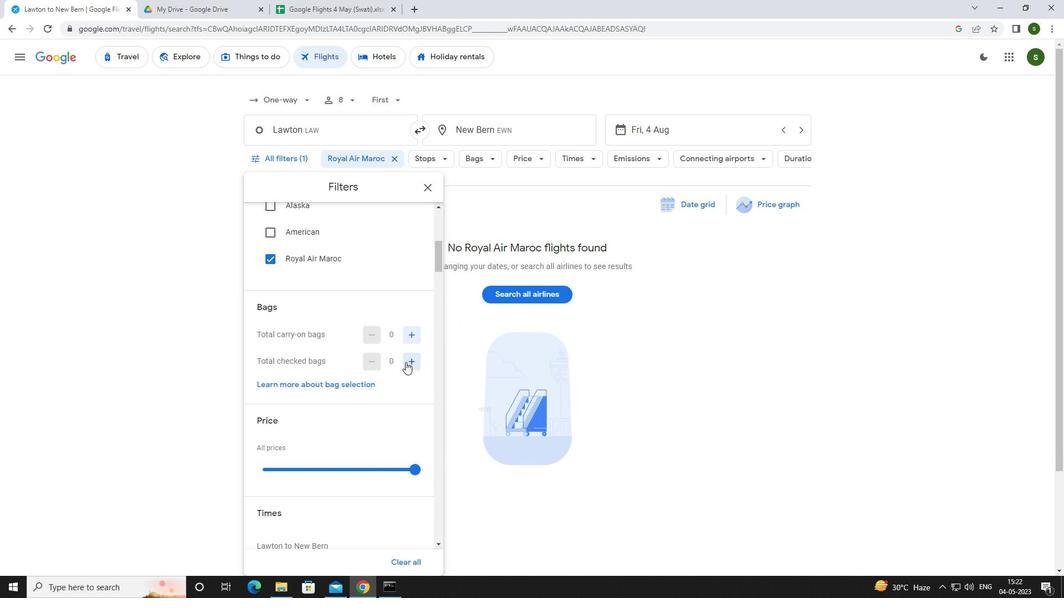 
Action: Mouse pressed left at (405, 362)
Screenshot: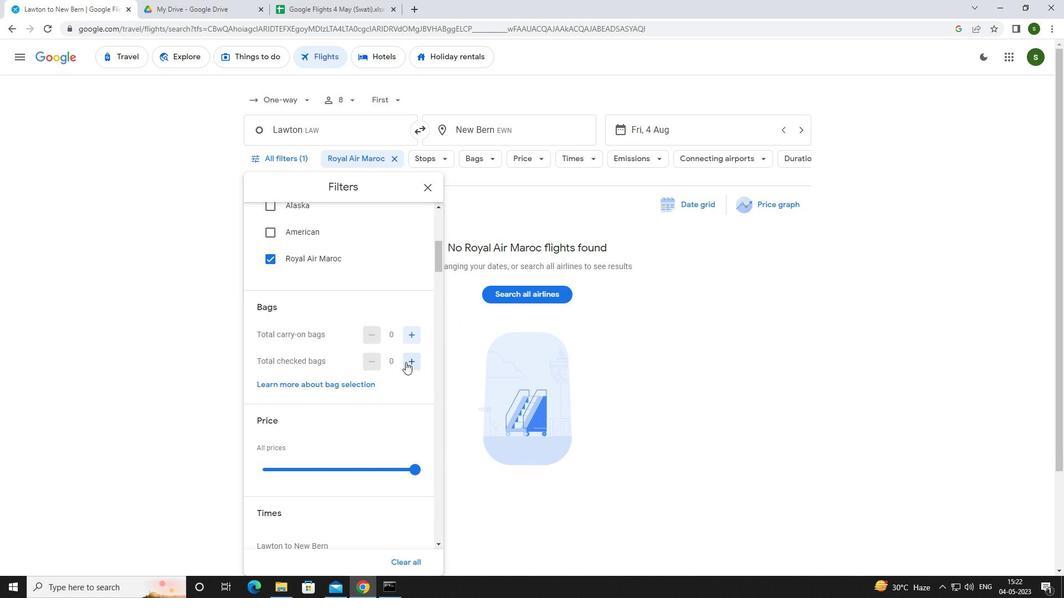 
Action: Mouse pressed left at (405, 362)
Screenshot: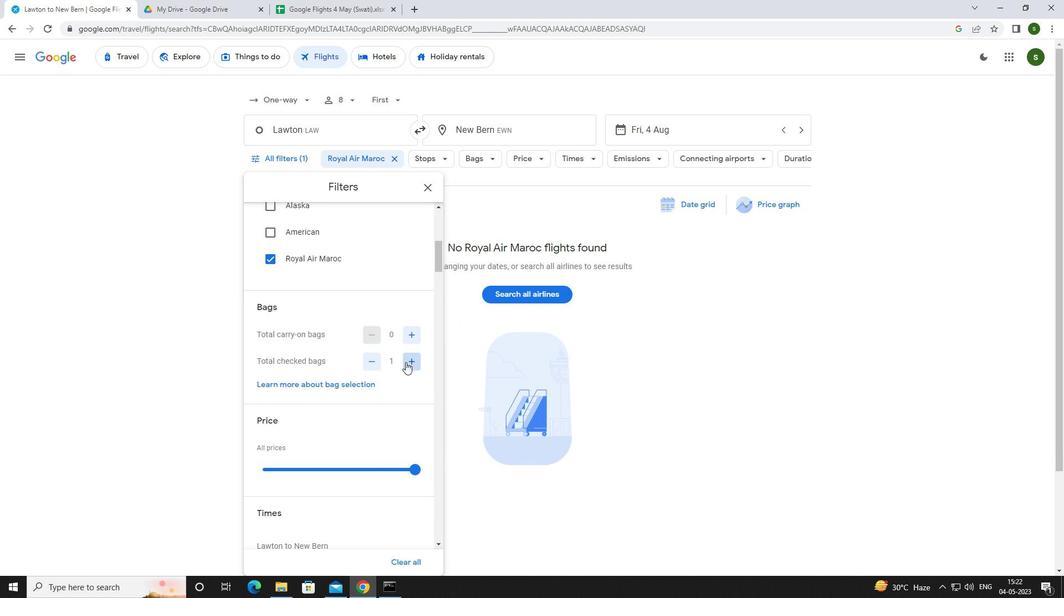 
Action: Mouse pressed left at (405, 362)
Screenshot: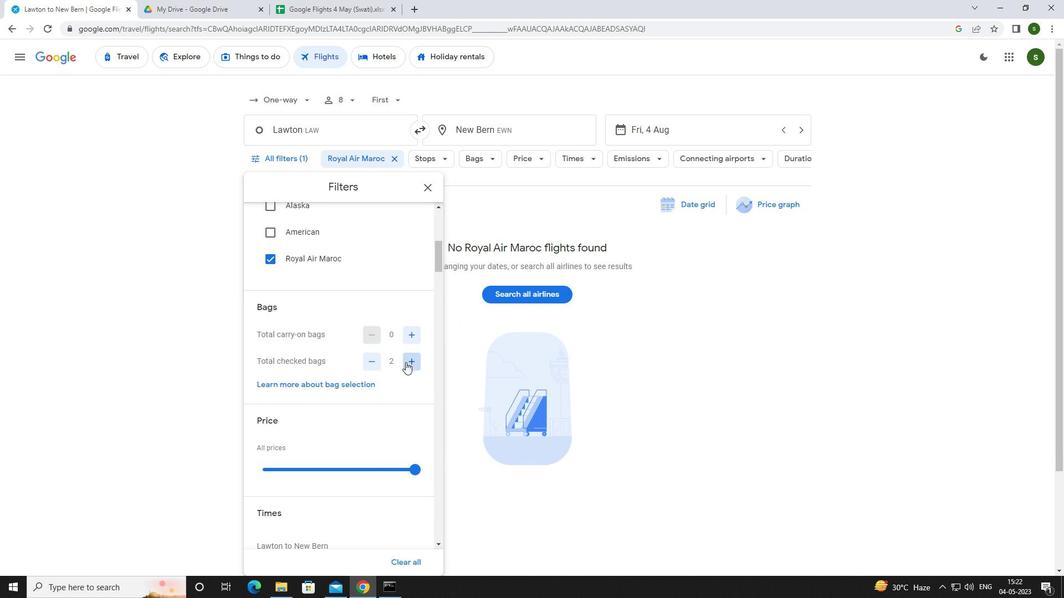
Action: Mouse pressed left at (405, 362)
Screenshot: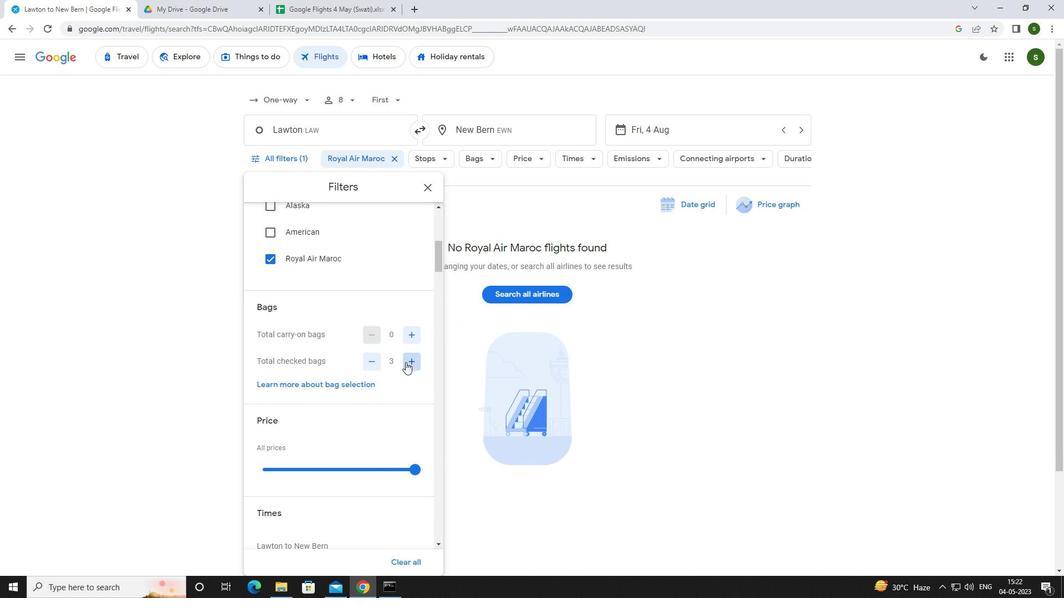 
Action: Mouse pressed left at (405, 362)
Screenshot: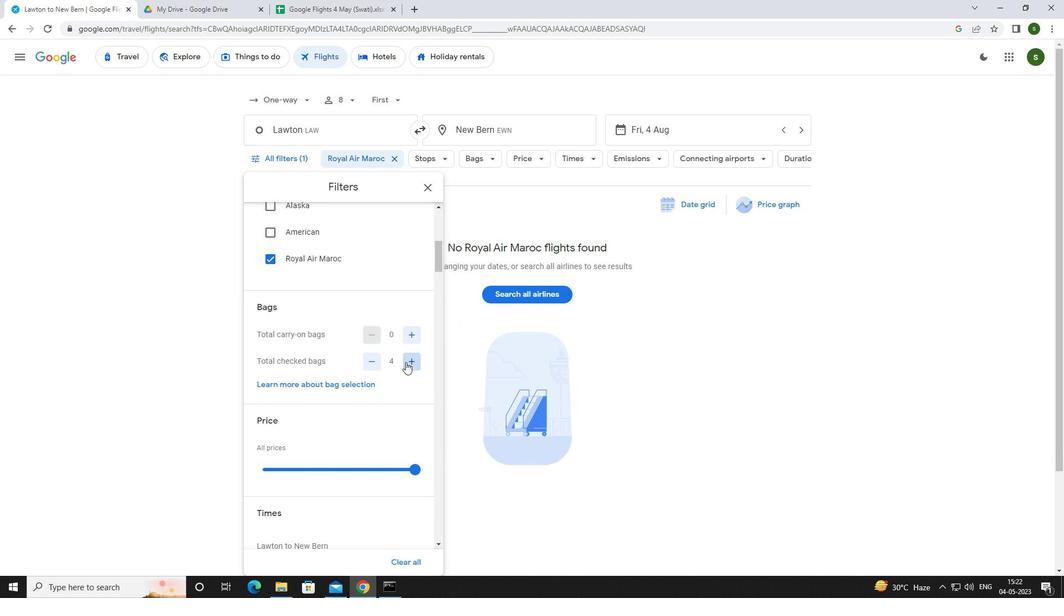 
Action: Mouse pressed left at (405, 362)
Screenshot: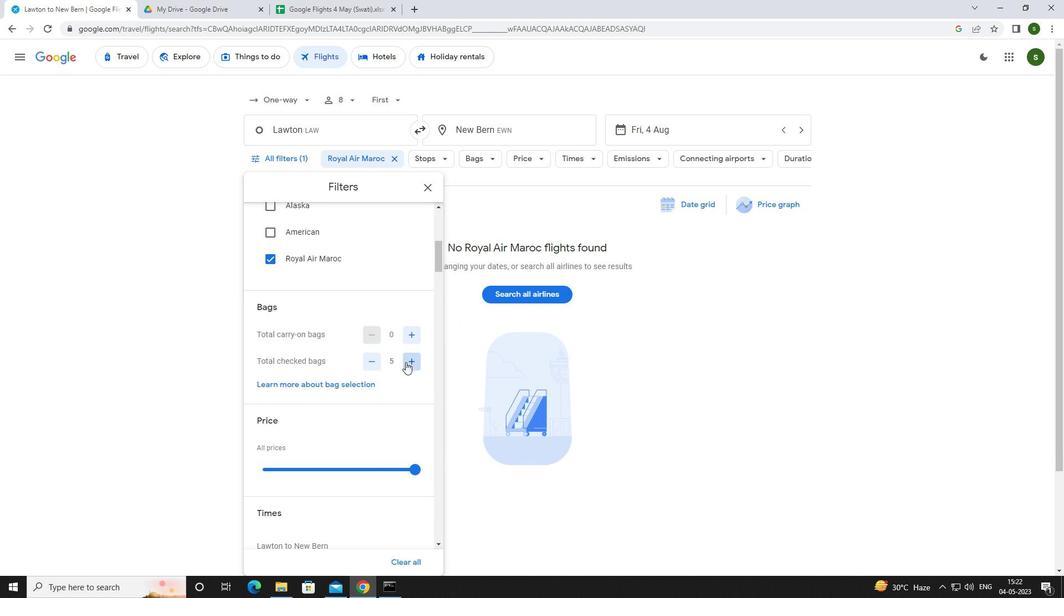 
Action: Mouse scrolled (405, 361) with delta (0, 0)
Screenshot: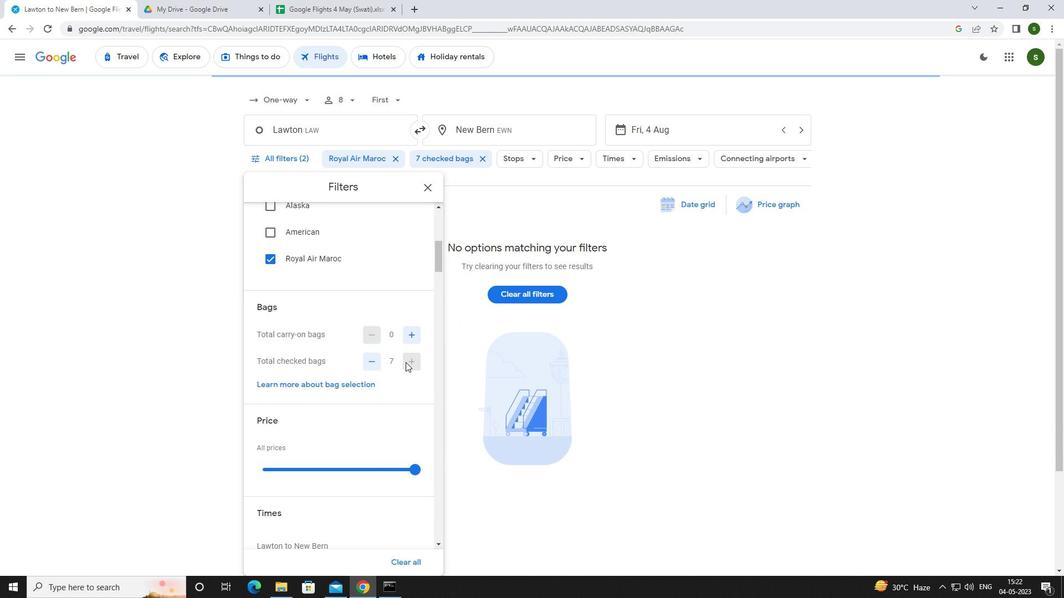 
Action: Mouse scrolled (405, 361) with delta (0, 0)
Screenshot: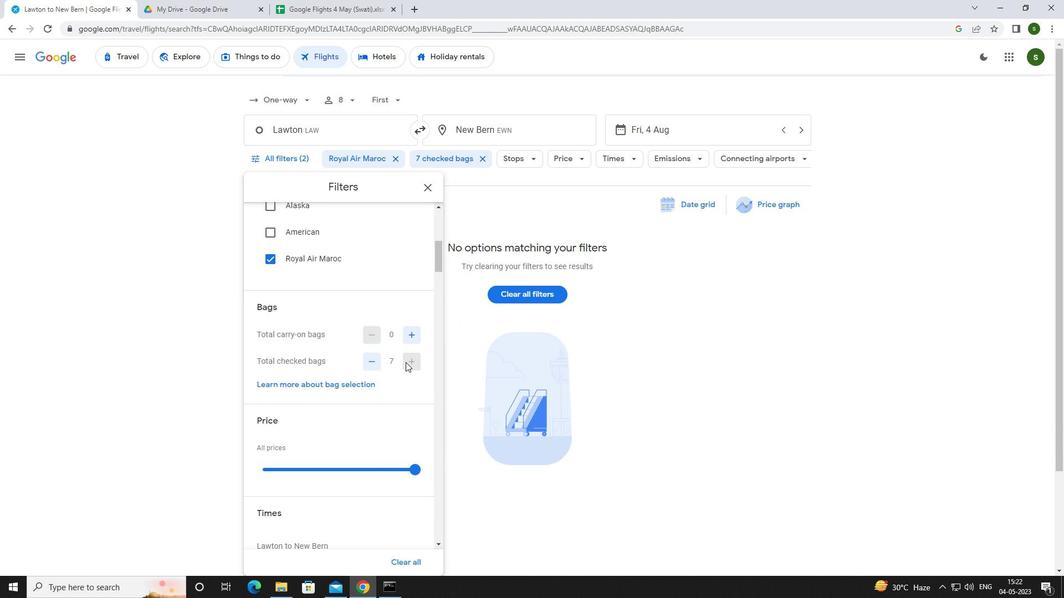 
Action: Mouse moved to (415, 357)
Screenshot: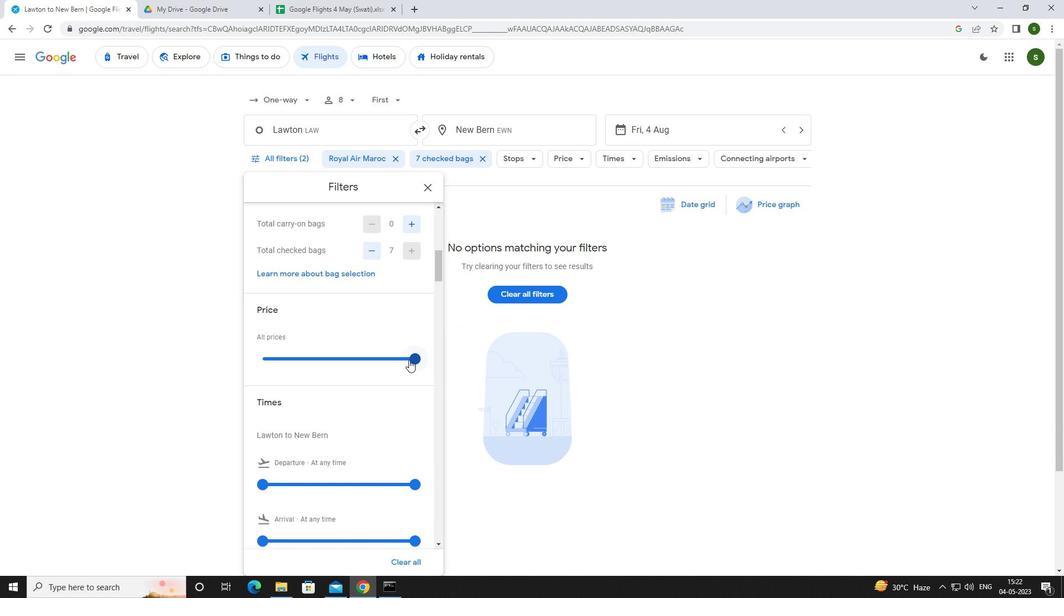
Action: Mouse pressed left at (415, 357)
Screenshot: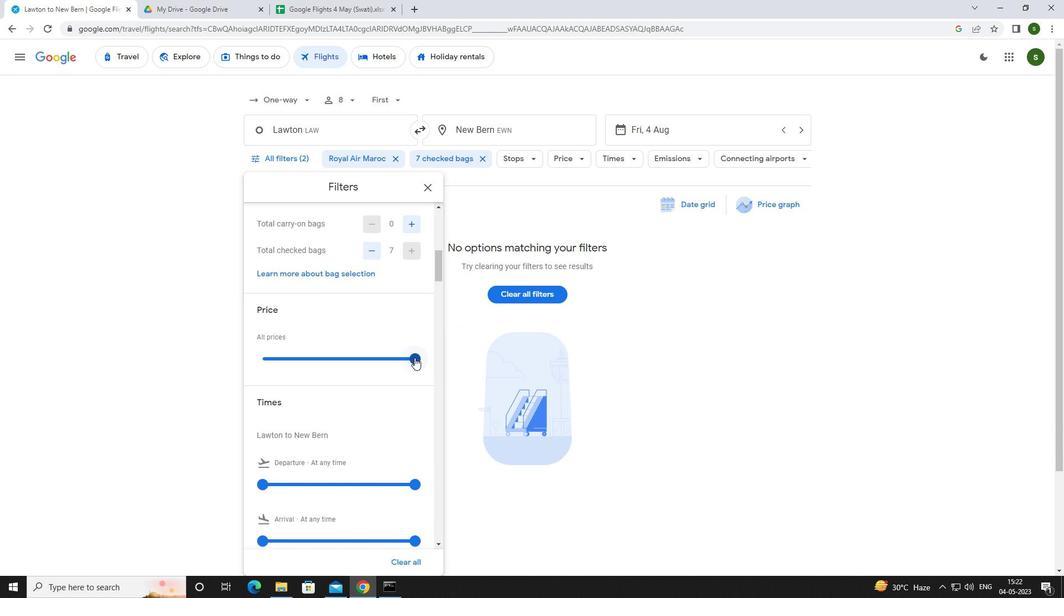 
Action: Mouse moved to (294, 384)
Screenshot: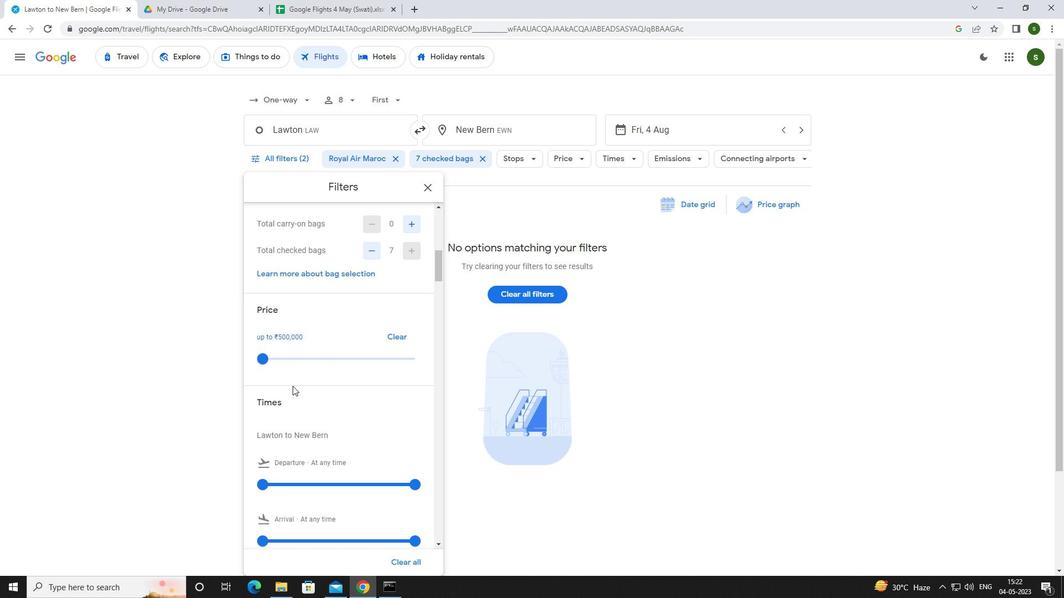 
Action: Mouse scrolled (294, 384) with delta (0, 0)
Screenshot: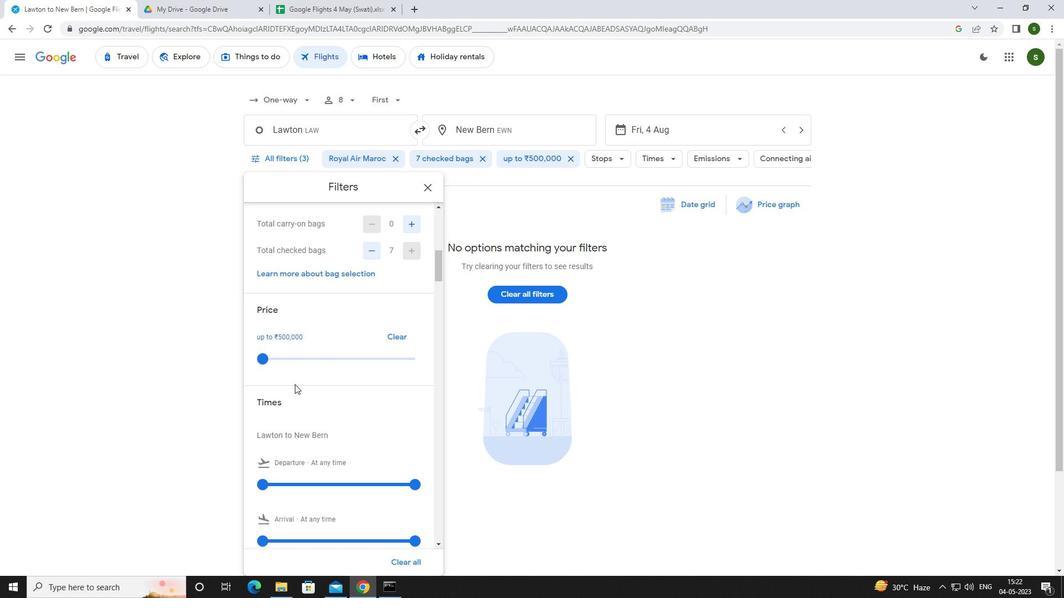 
Action: Mouse scrolled (294, 384) with delta (0, 0)
Screenshot: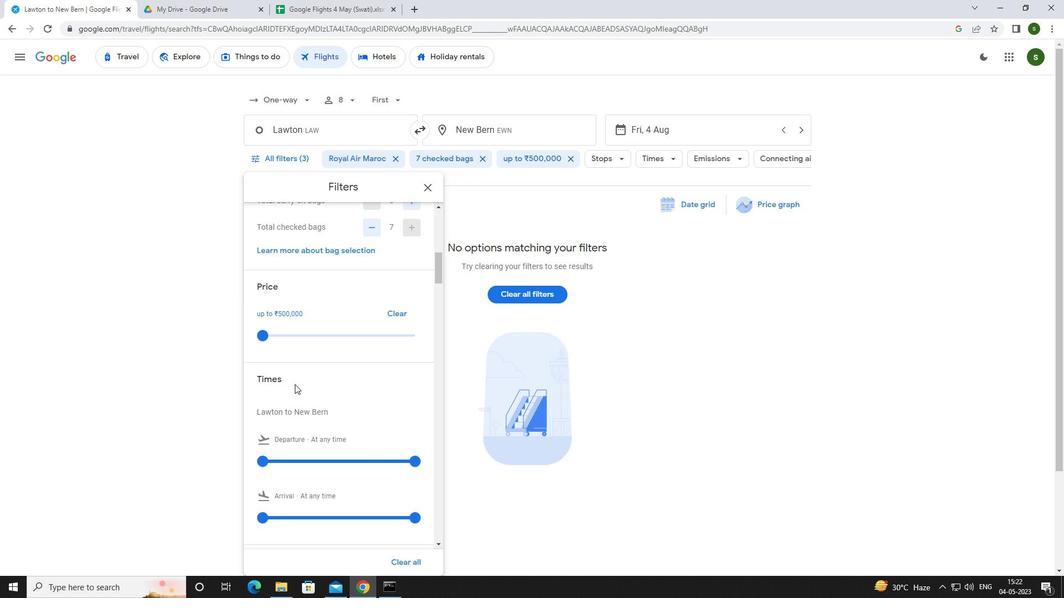 
Action: Mouse moved to (261, 375)
Screenshot: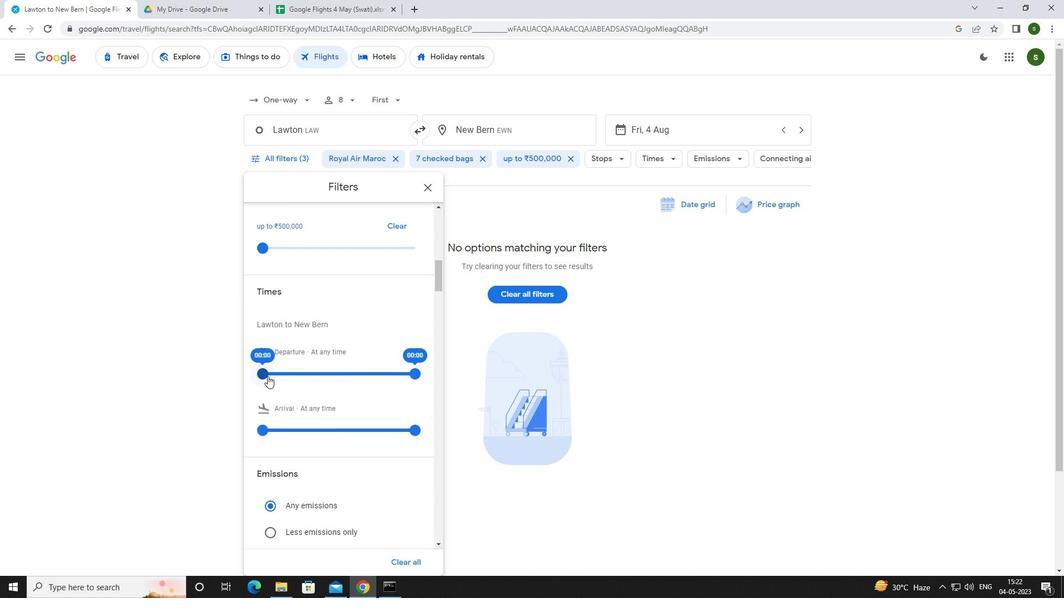 
Action: Mouse pressed left at (261, 375)
Screenshot: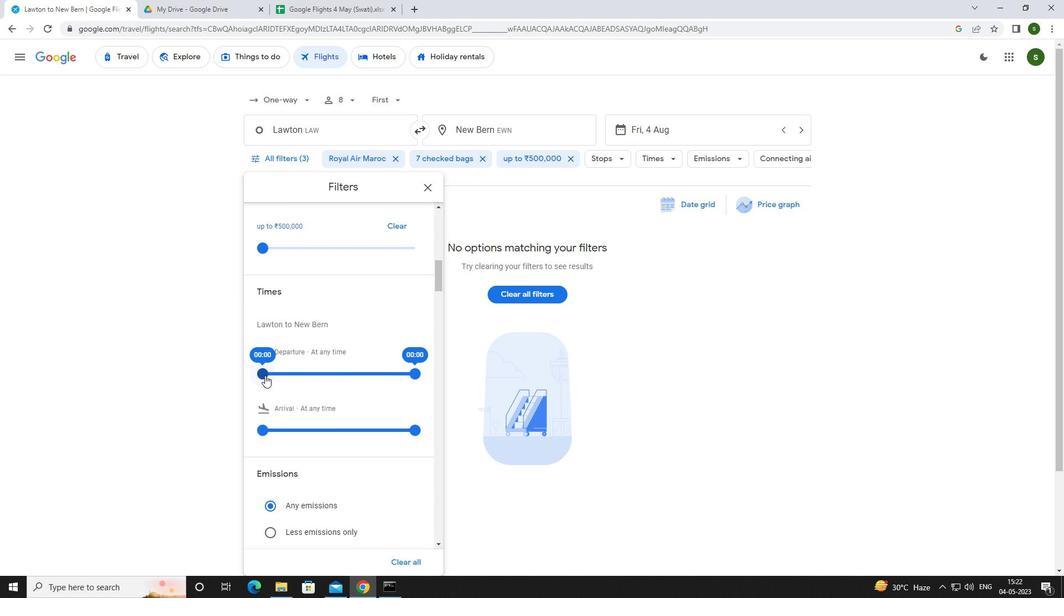 
Action: Mouse moved to (687, 381)
Screenshot: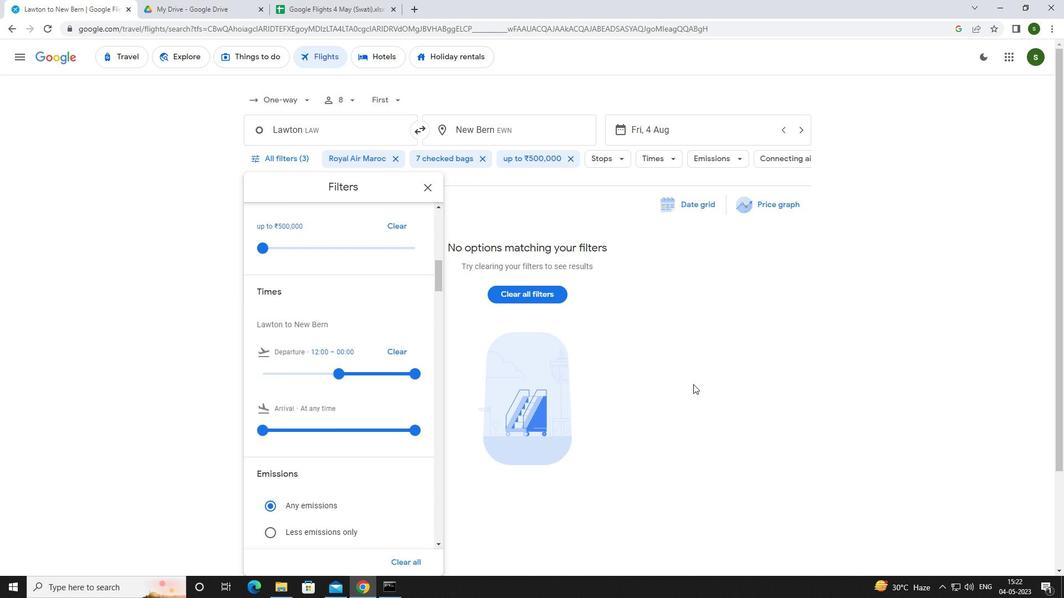 
Action: Mouse pressed left at (687, 381)
Screenshot: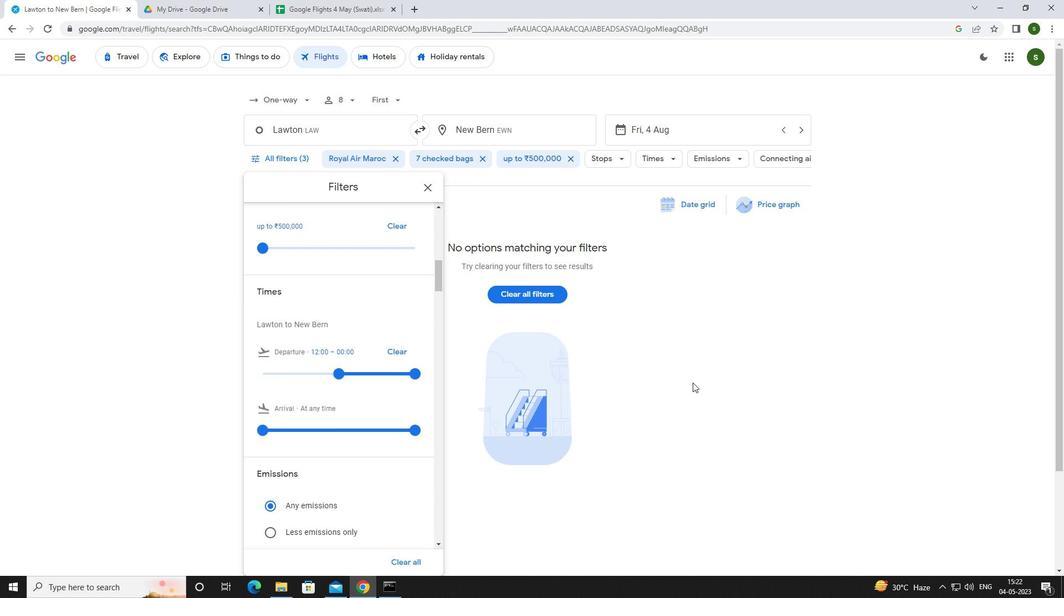 
